 Task: Add Sprouts Diced Tomatoes No Salt Added to the cart.
Action: Mouse pressed left at (22, 64)
Screenshot: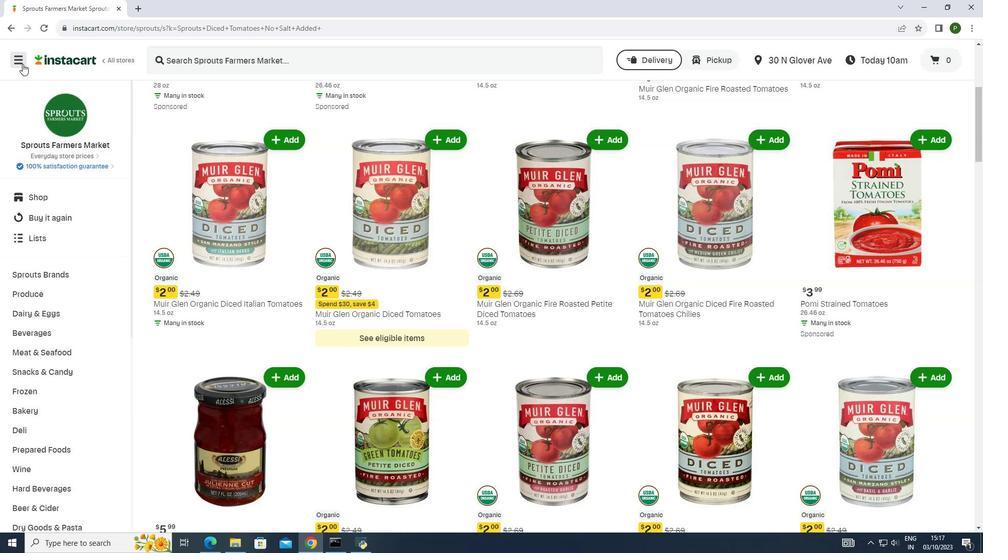 
Action: Mouse moved to (37, 267)
Screenshot: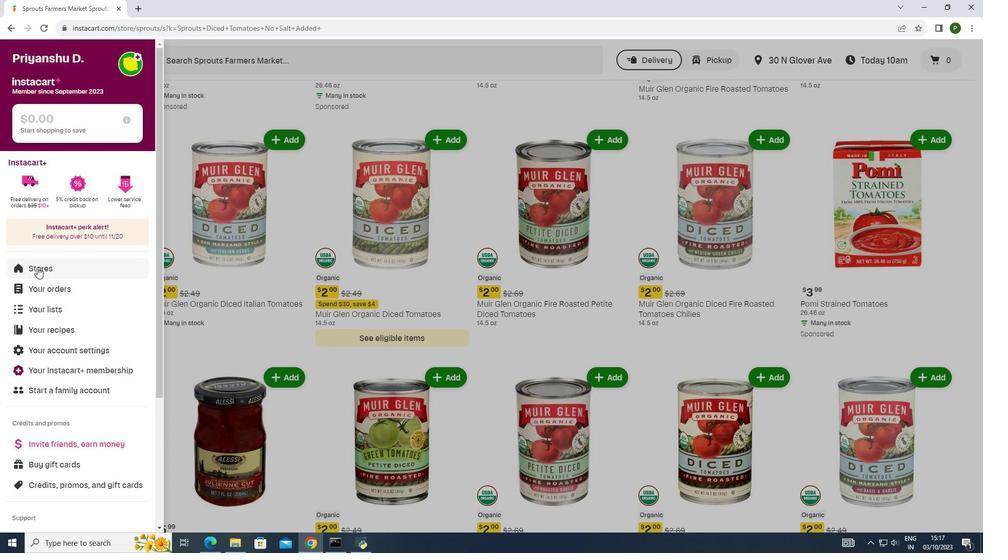
Action: Mouse pressed left at (37, 267)
Screenshot: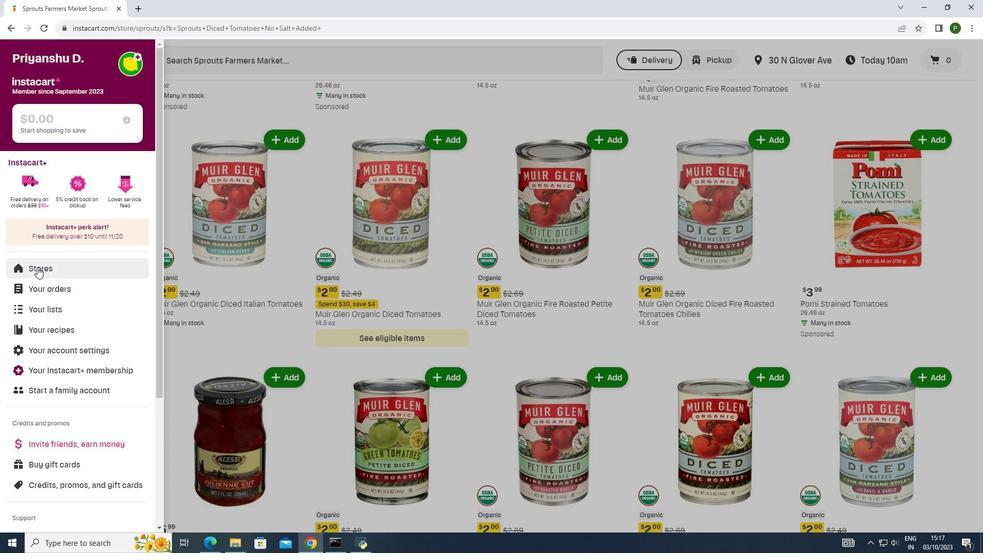 
Action: Mouse moved to (226, 106)
Screenshot: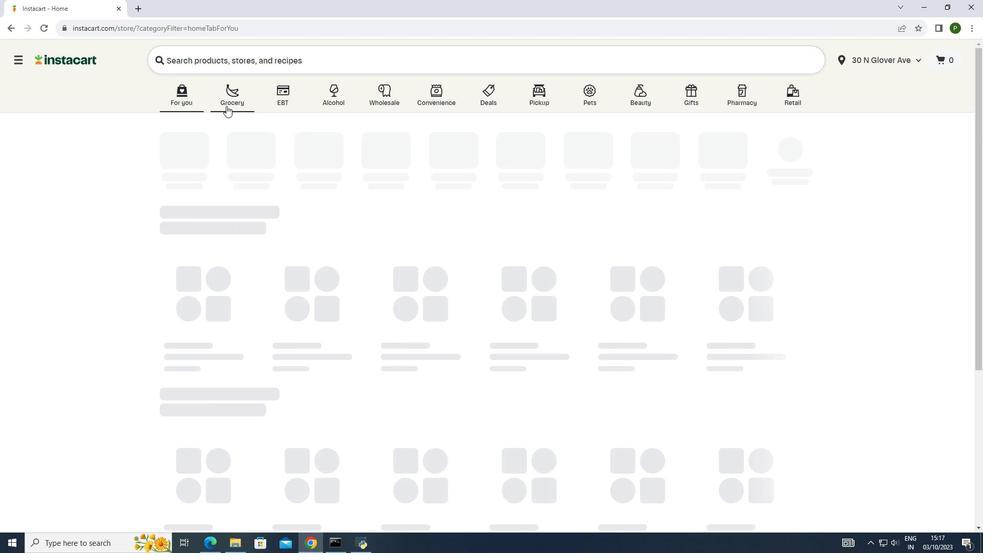 
Action: Mouse pressed left at (226, 106)
Screenshot: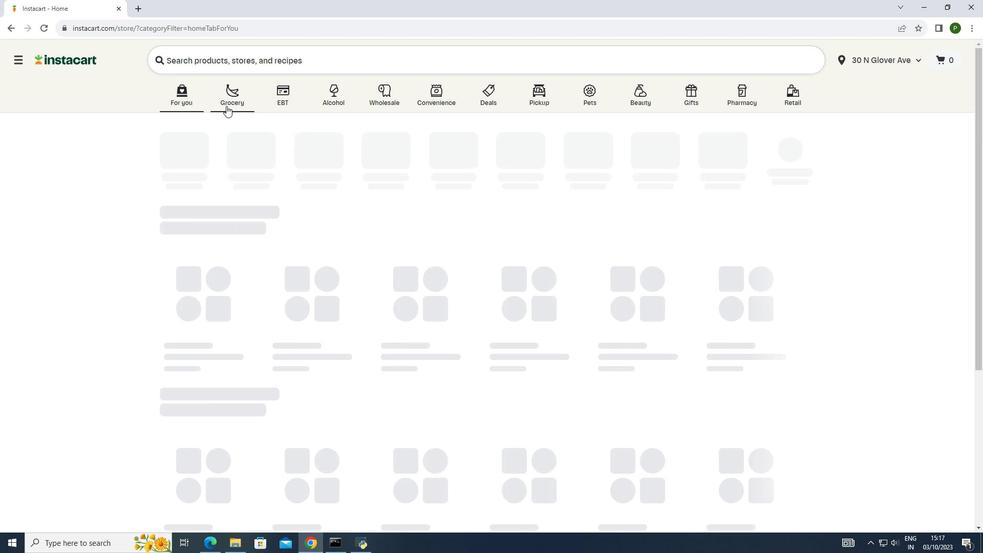
Action: Mouse moved to (520, 157)
Screenshot: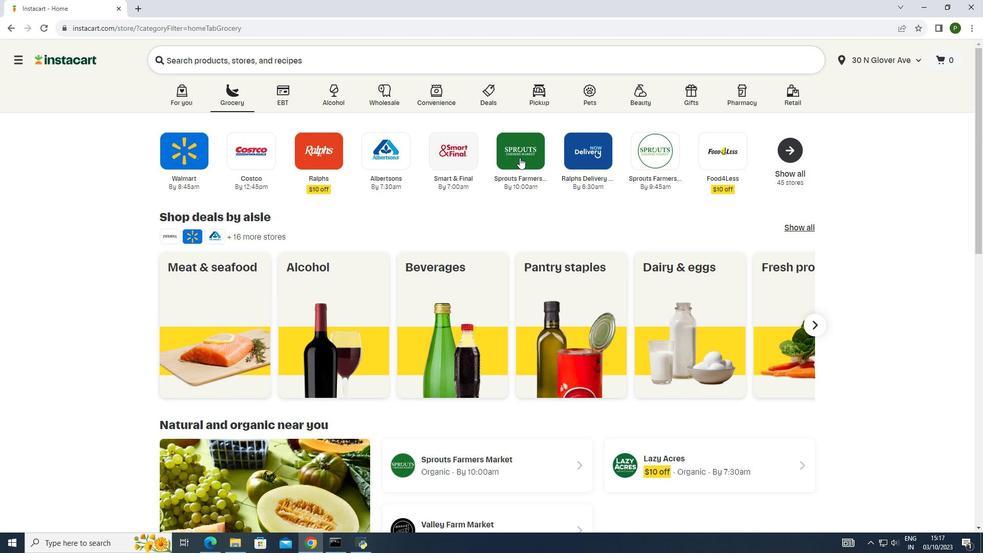 
Action: Mouse pressed left at (520, 157)
Screenshot: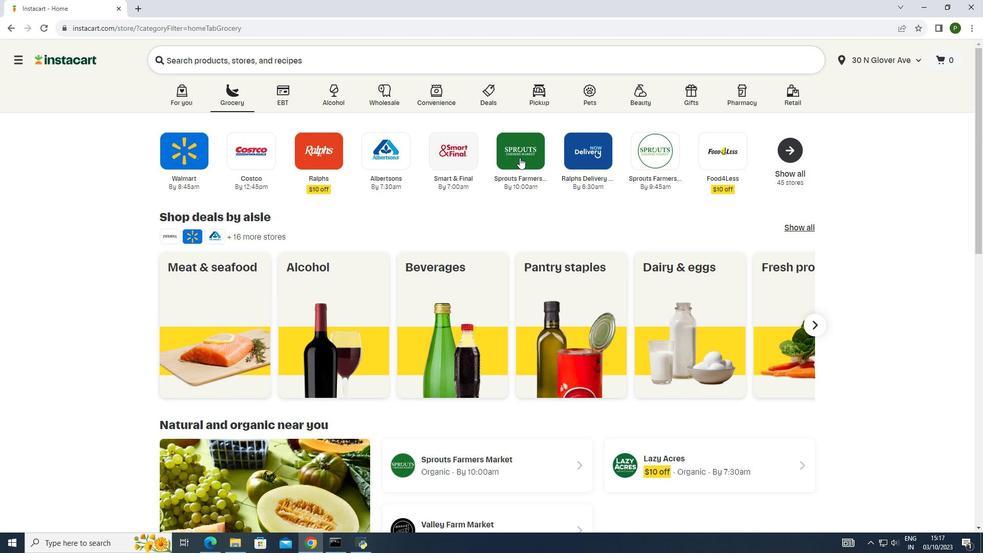 
Action: Mouse moved to (74, 277)
Screenshot: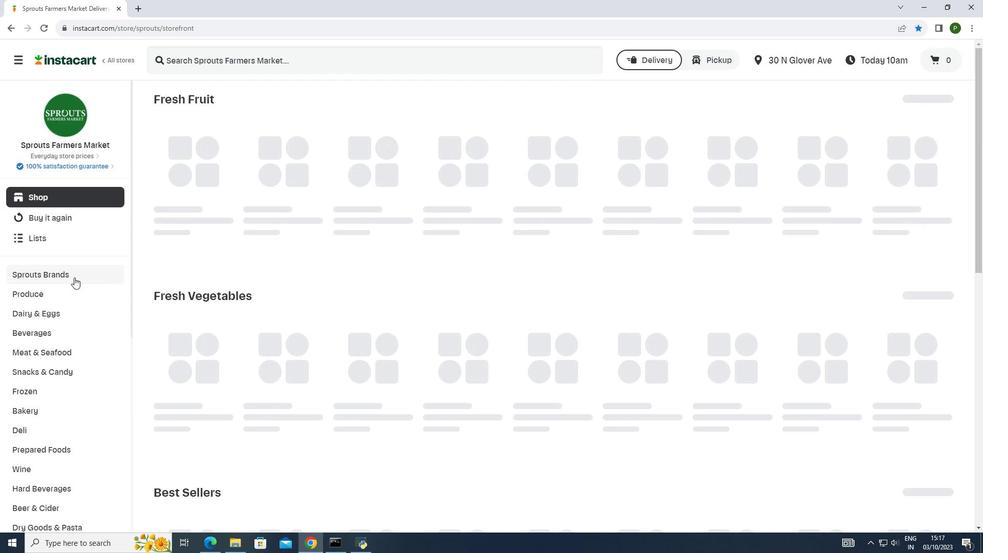 
Action: Mouse pressed left at (74, 277)
Screenshot: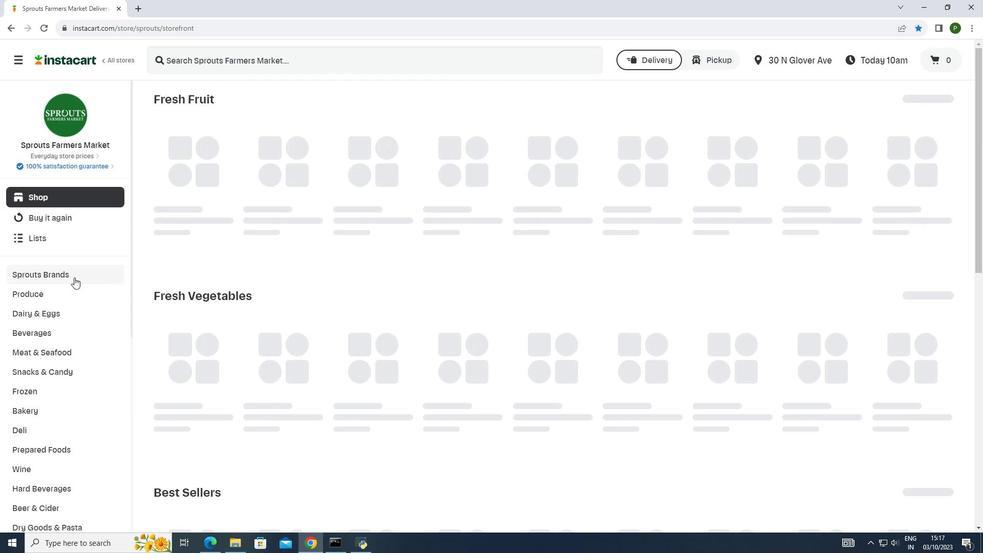 
Action: Mouse moved to (72, 348)
Screenshot: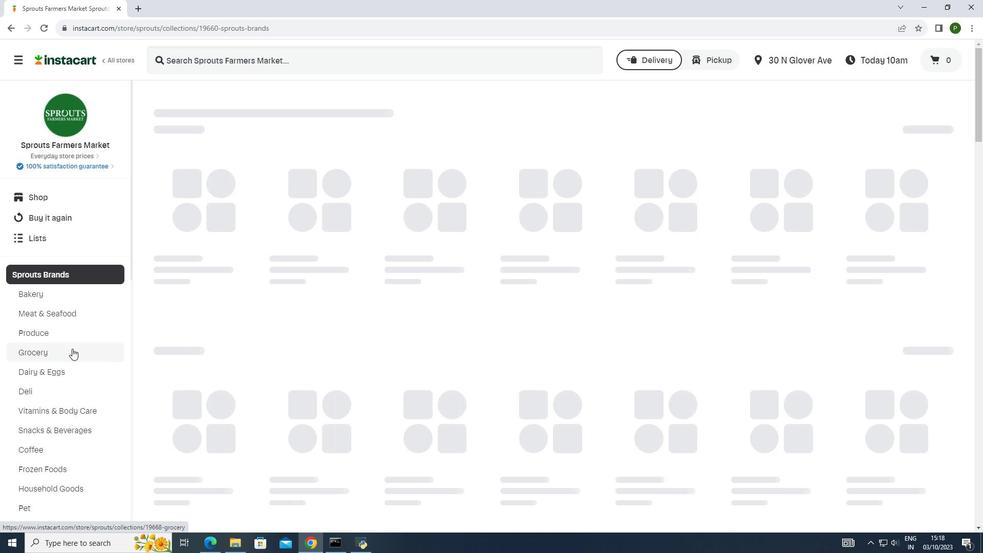 
Action: Mouse pressed left at (72, 348)
Screenshot: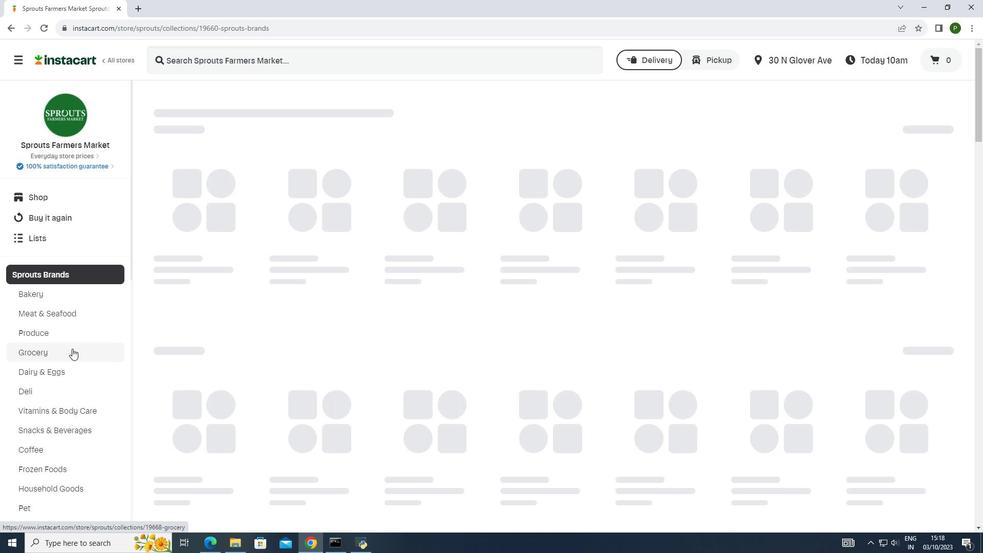 
Action: Mouse moved to (242, 222)
Screenshot: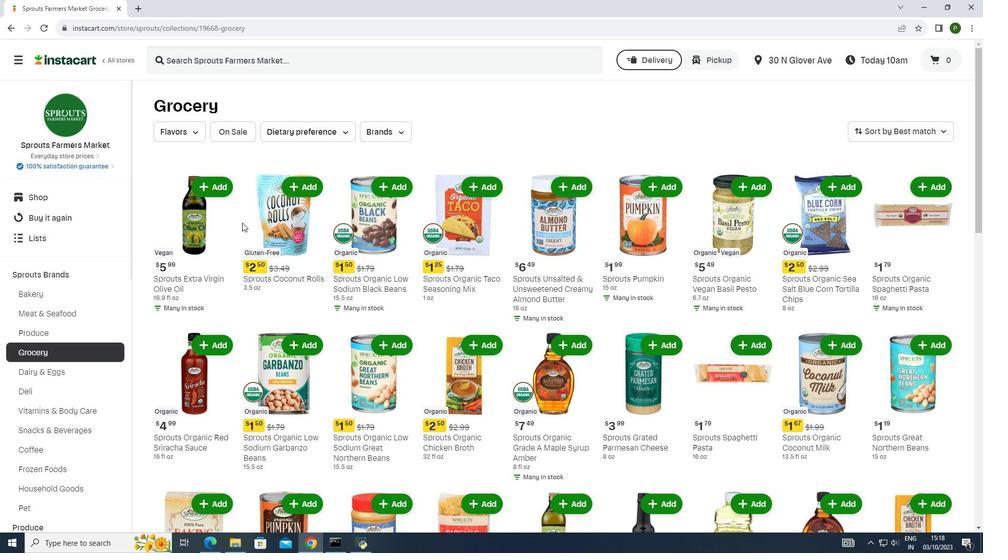 
Action: Mouse scrolled (242, 222) with delta (0, 0)
Screenshot: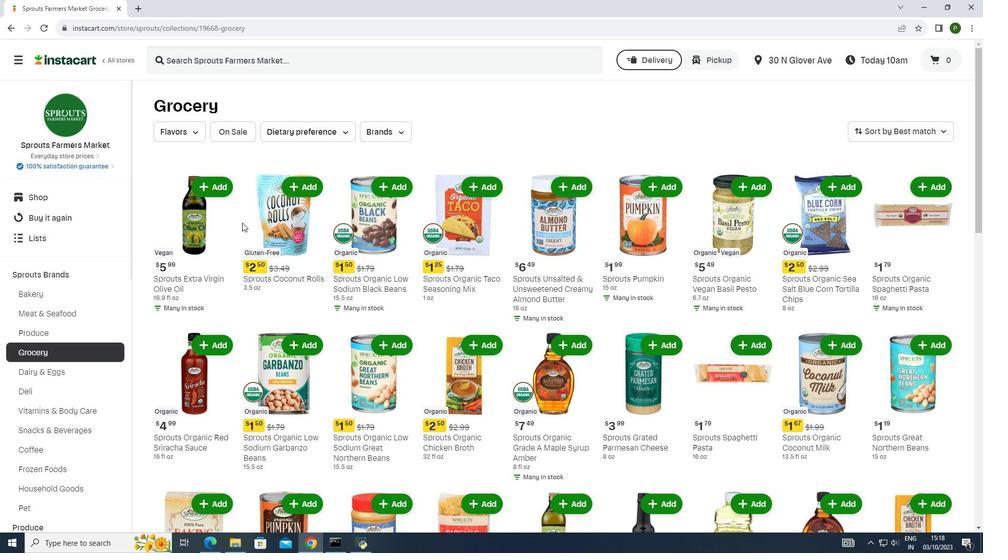 
Action: Mouse scrolled (242, 222) with delta (0, 0)
Screenshot: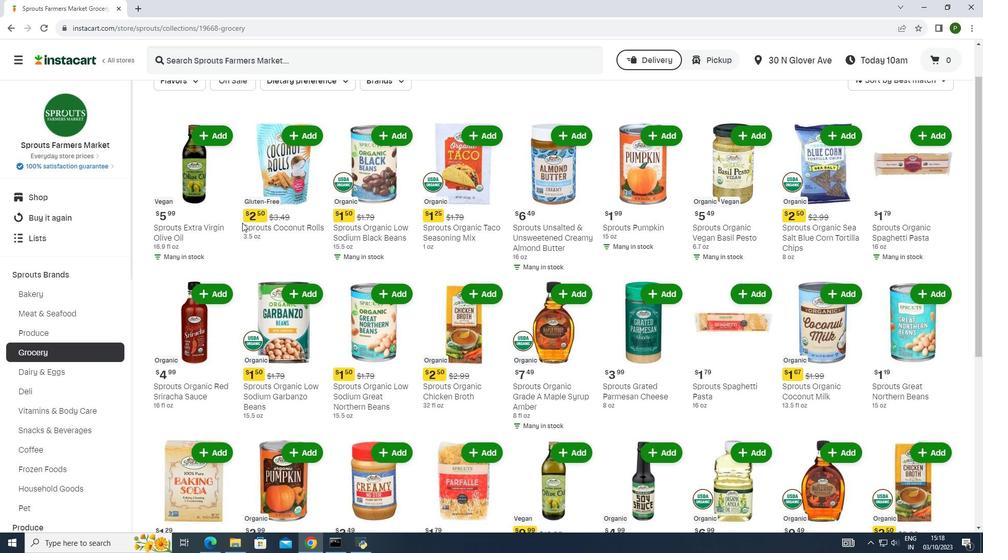 
Action: Mouse scrolled (242, 222) with delta (0, 0)
Screenshot: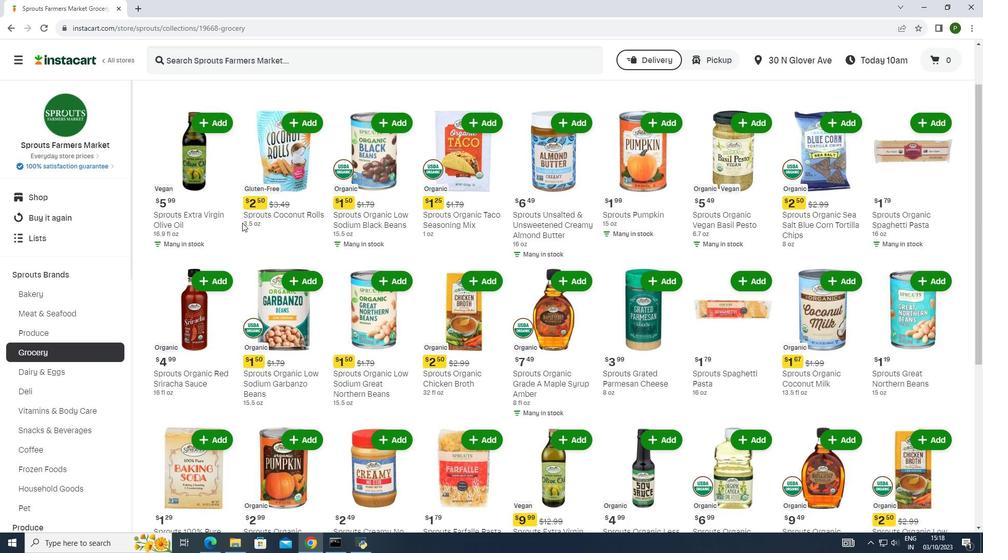 
Action: Mouse scrolled (242, 222) with delta (0, 0)
Screenshot: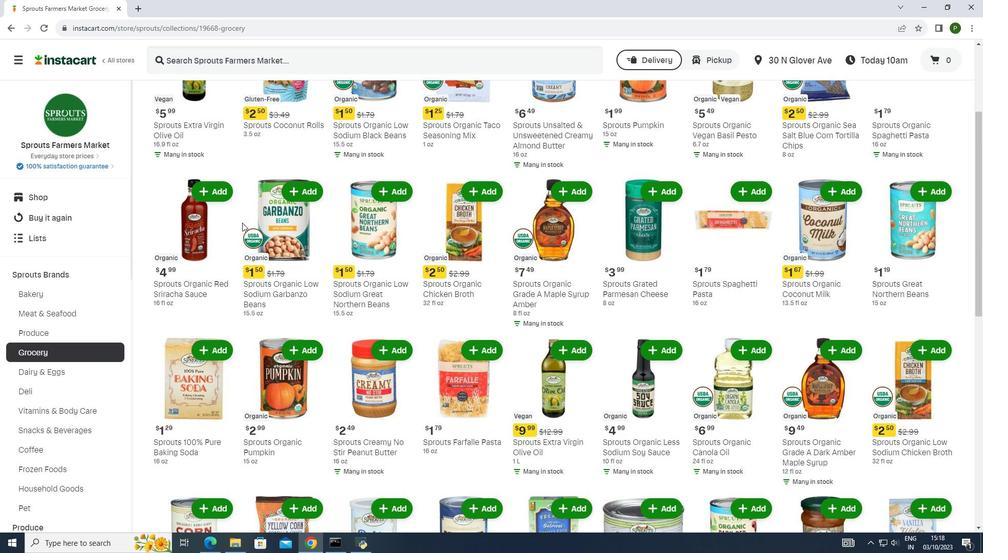 
Action: Mouse scrolled (242, 222) with delta (0, 0)
Screenshot: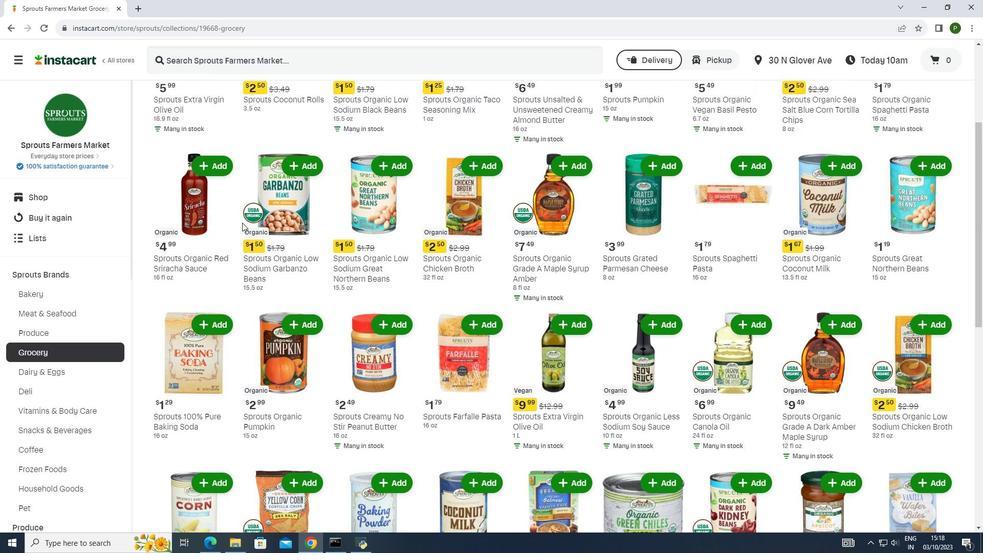 
Action: Mouse moved to (243, 223)
Screenshot: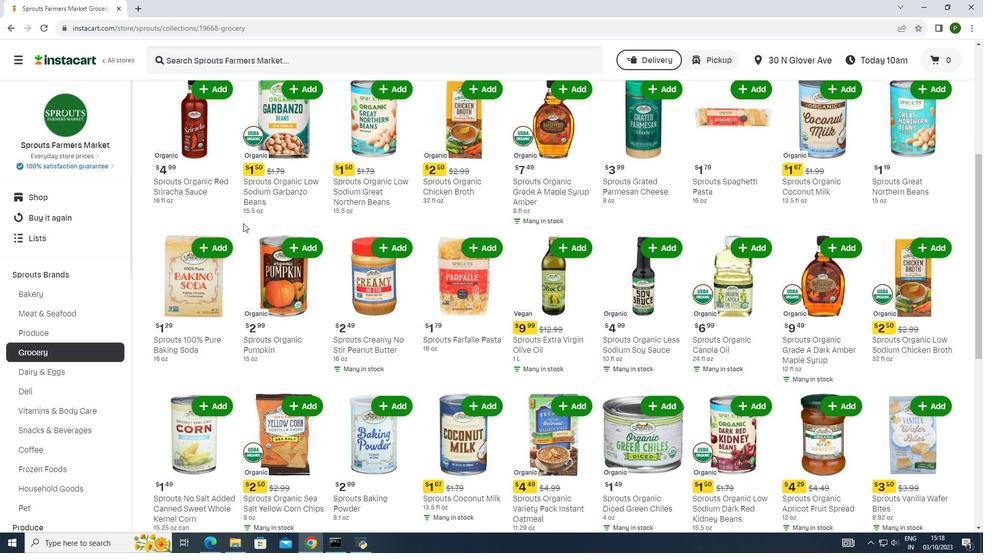 
Action: Mouse scrolled (243, 222) with delta (0, 0)
Screenshot: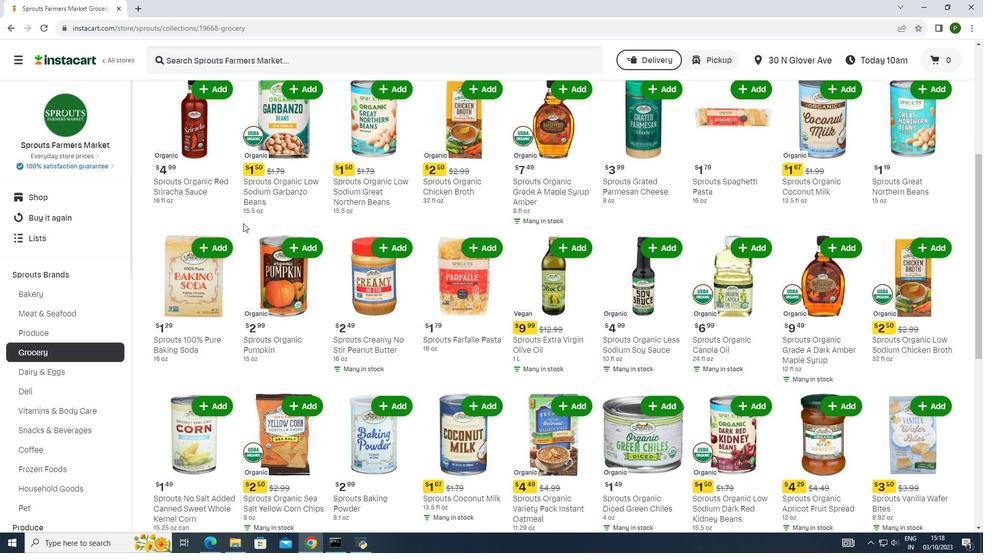 
Action: Mouse scrolled (243, 222) with delta (0, 0)
Screenshot: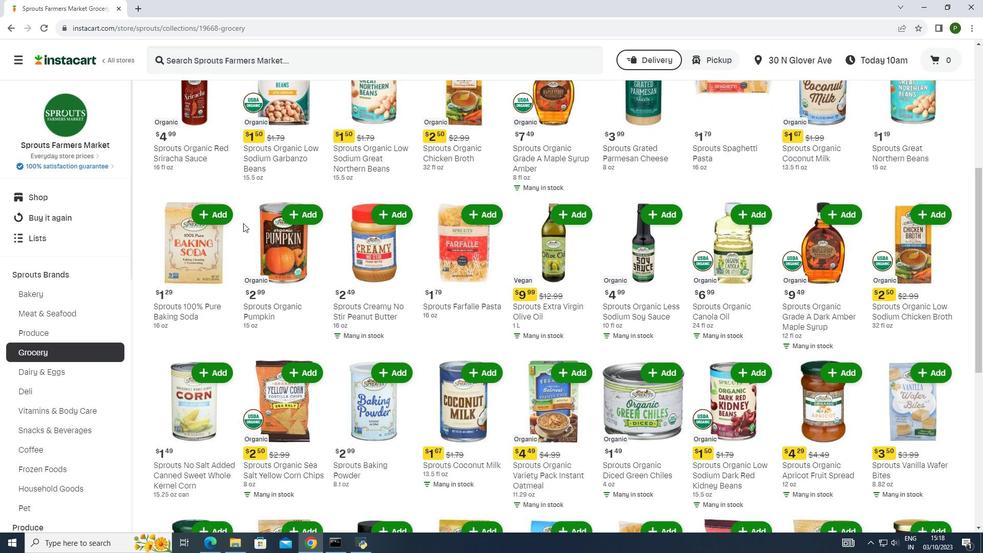 
Action: Mouse scrolled (243, 222) with delta (0, 0)
Screenshot: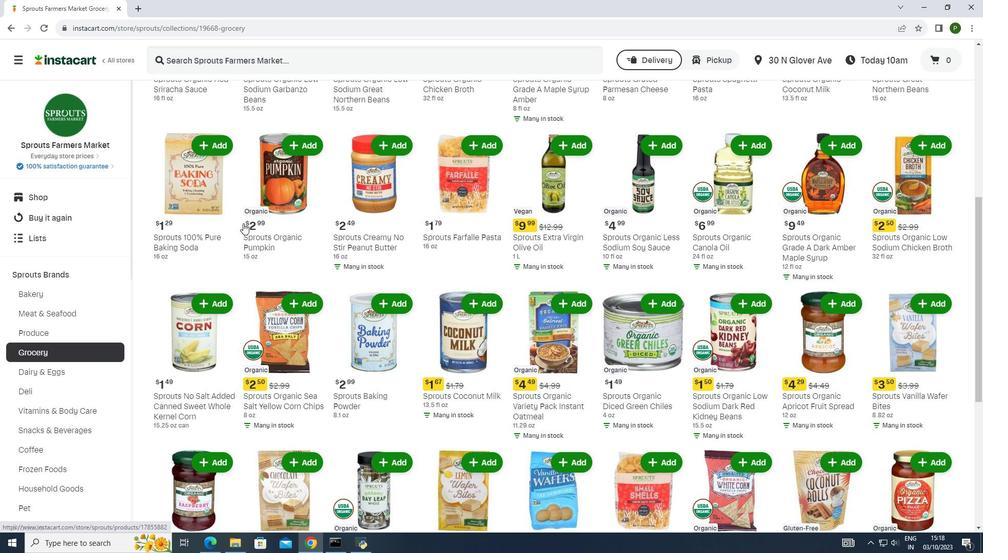 
Action: Mouse scrolled (243, 222) with delta (0, 0)
Screenshot: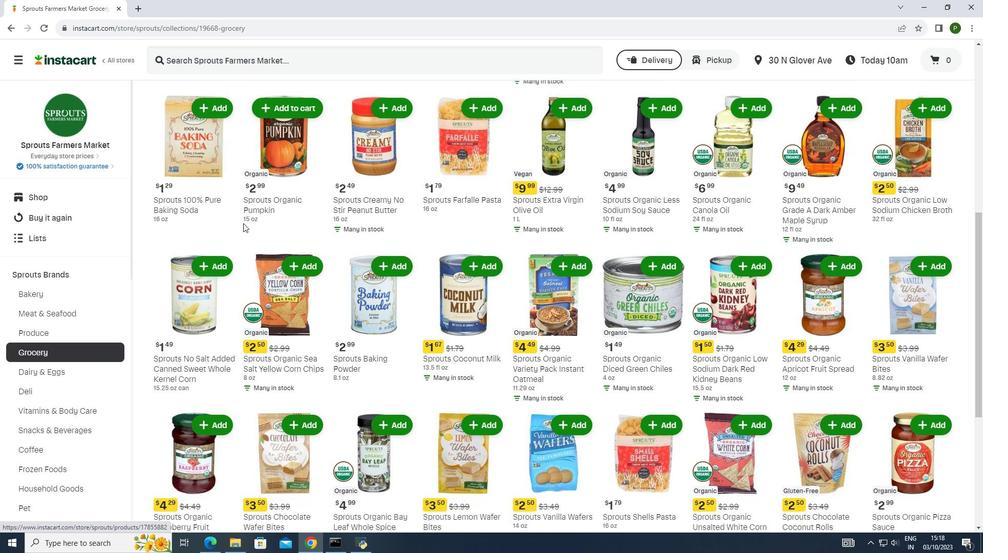 
Action: Mouse scrolled (243, 222) with delta (0, 0)
Screenshot: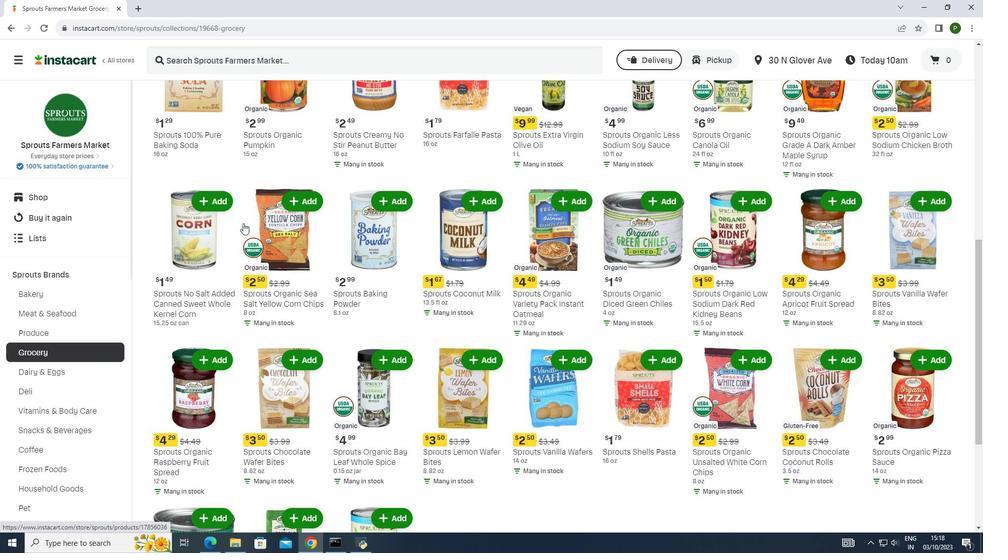 
Action: Mouse scrolled (243, 222) with delta (0, 0)
Screenshot: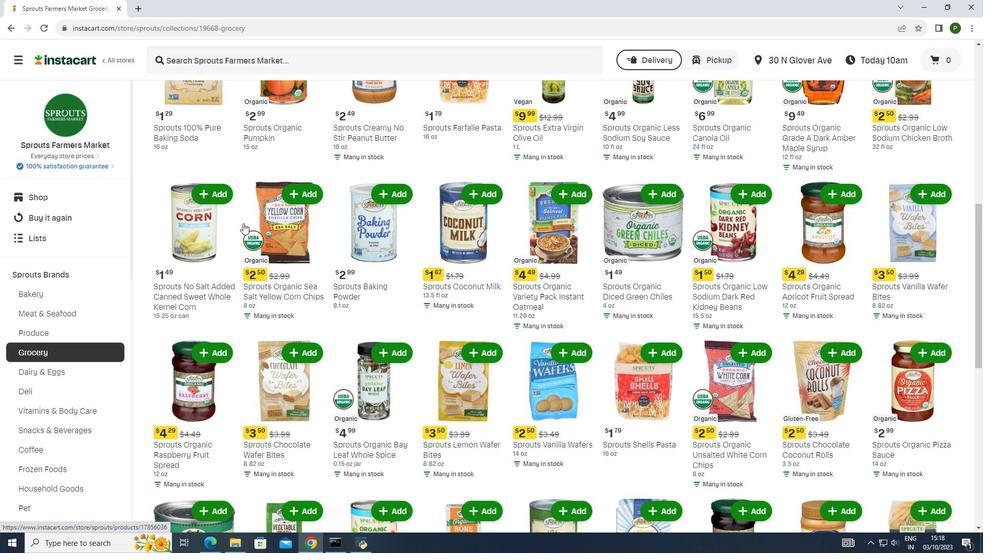 
Action: Mouse scrolled (243, 222) with delta (0, 0)
Screenshot: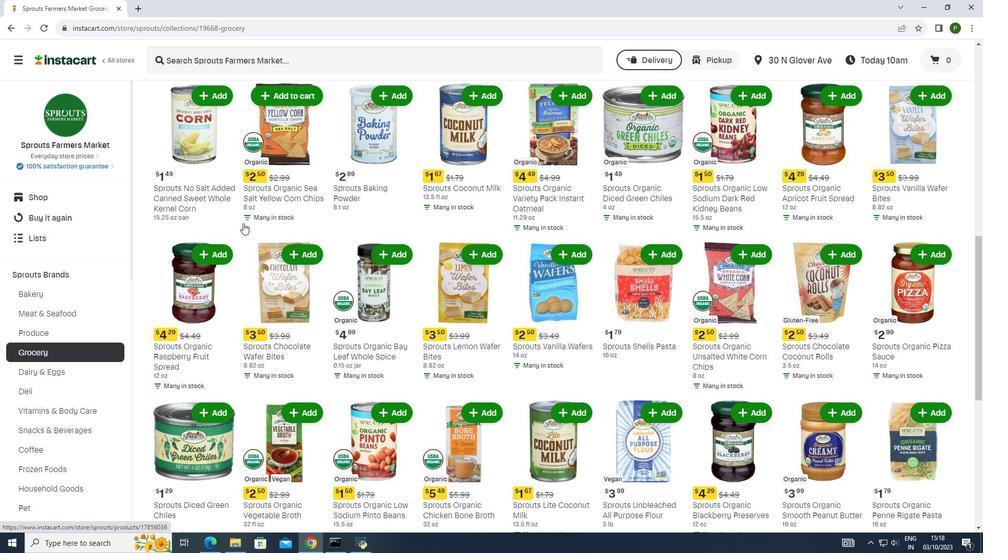 
Action: Mouse scrolled (243, 222) with delta (0, 0)
Screenshot: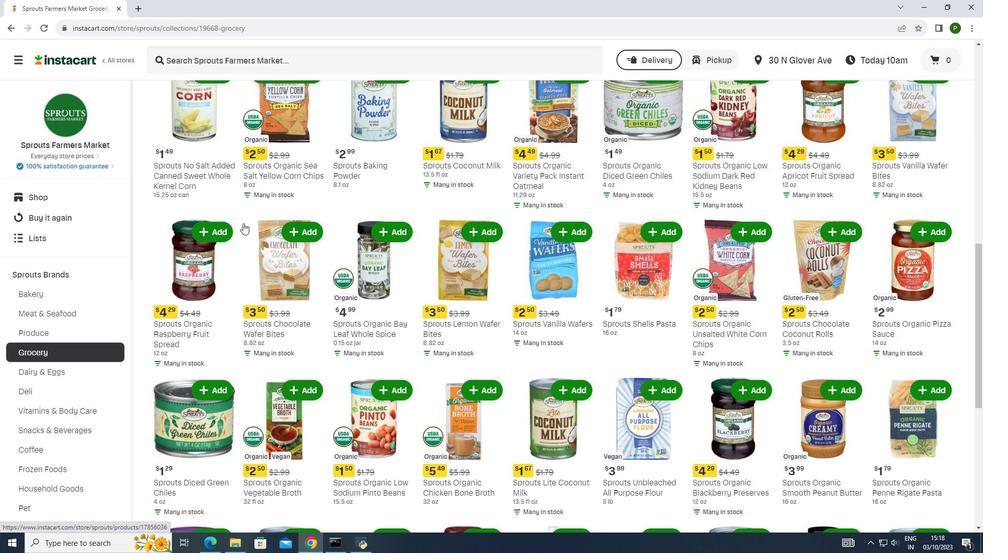 
Action: Mouse scrolled (243, 222) with delta (0, 0)
Screenshot: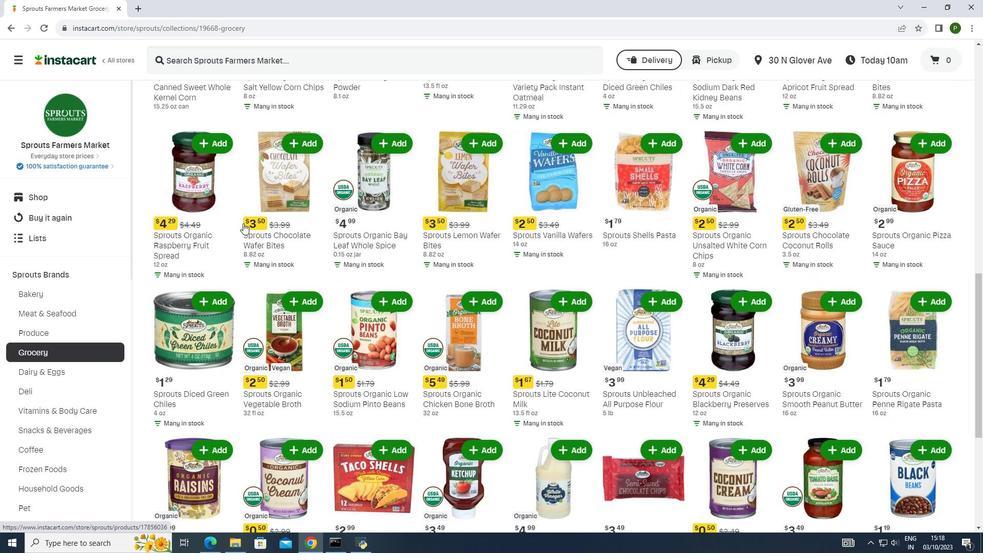 
Action: Mouse scrolled (243, 222) with delta (0, 0)
Screenshot: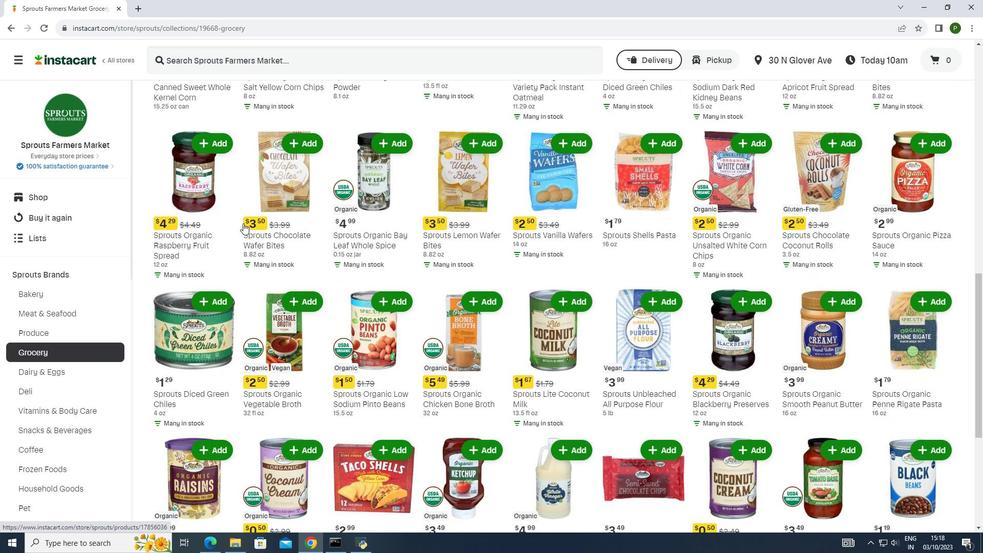 
Action: Mouse scrolled (243, 222) with delta (0, 0)
Screenshot: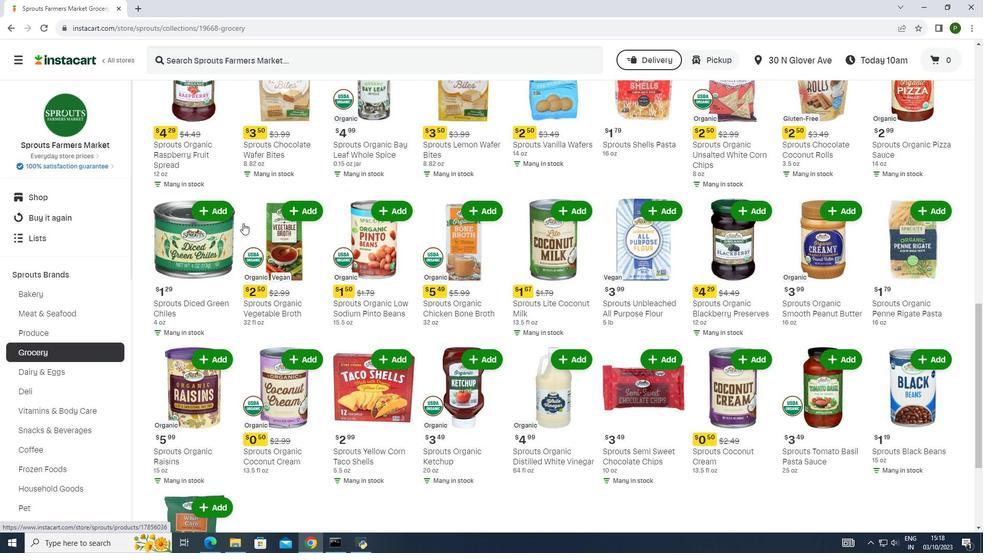 
Action: Mouse scrolled (243, 222) with delta (0, 0)
Screenshot: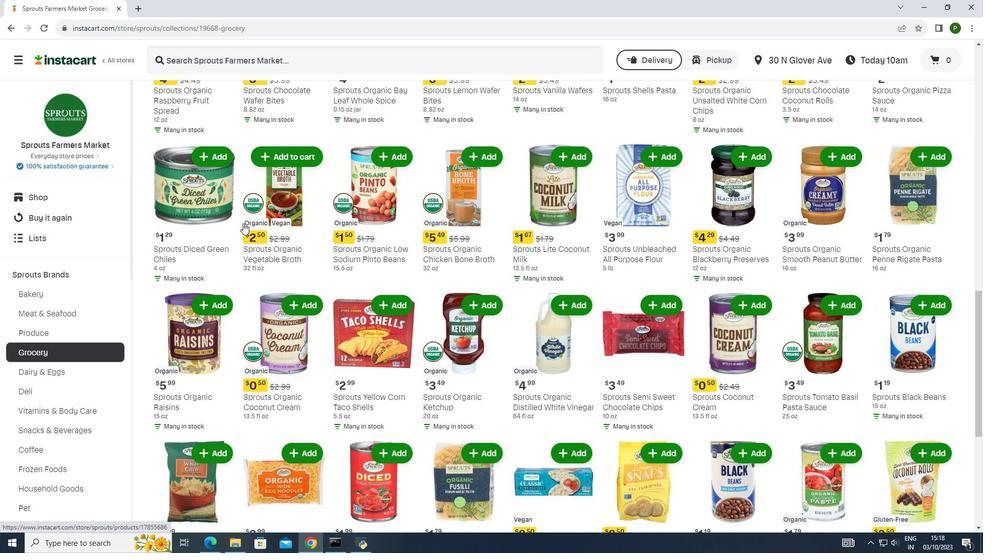 
Action: Mouse scrolled (243, 222) with delta (0, 0)
Screenshot: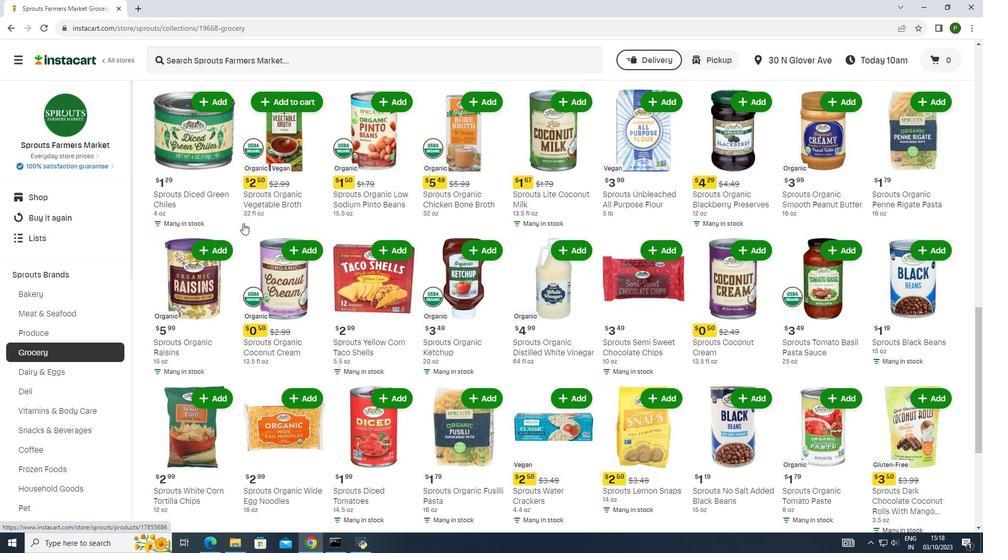 
Action: Mouse scrolled (243, 222) with delta (0, 0)
Screenshot: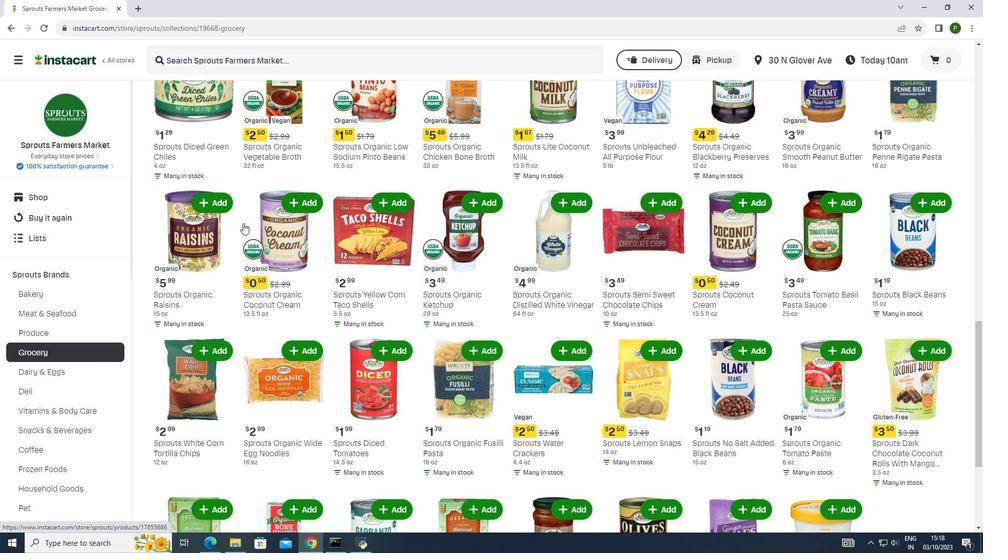 
Action: Mouse scrolled (243, 222) with delta (0, 0)
Screenshot: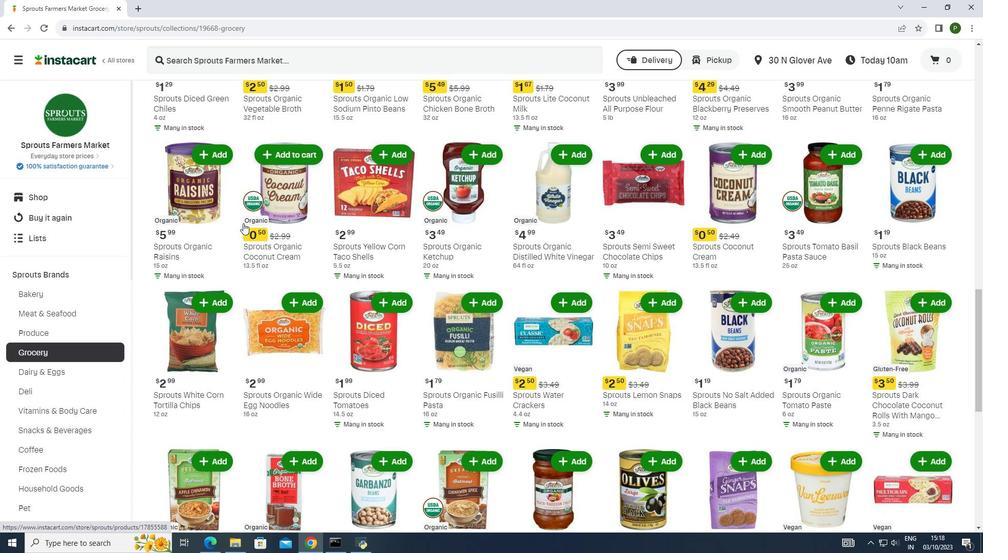 
Action: Mouse scrolled (243, 222) with delta (0, 0)
Screenshot: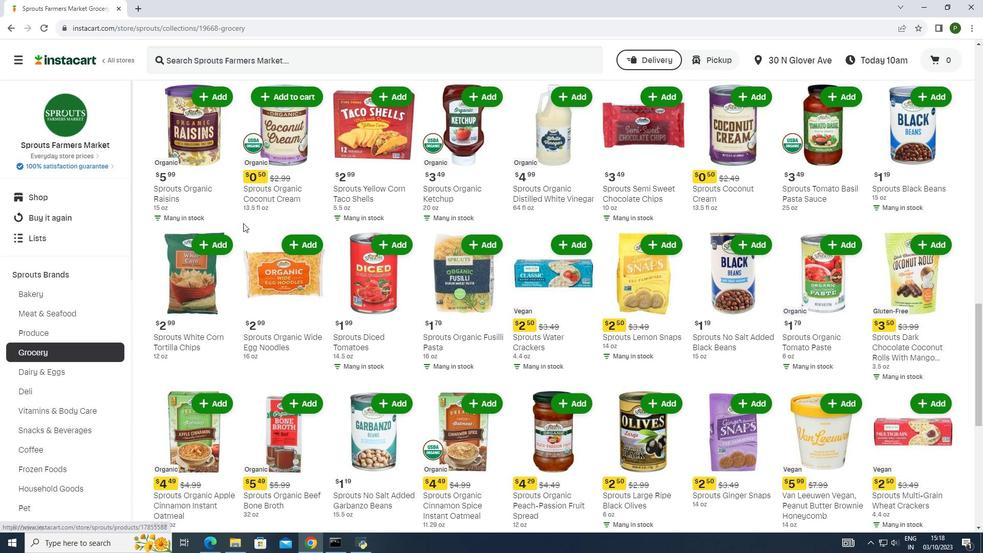 
Action: Mouse scrolled (243, 222) with delta (0, 0)
Screenshot: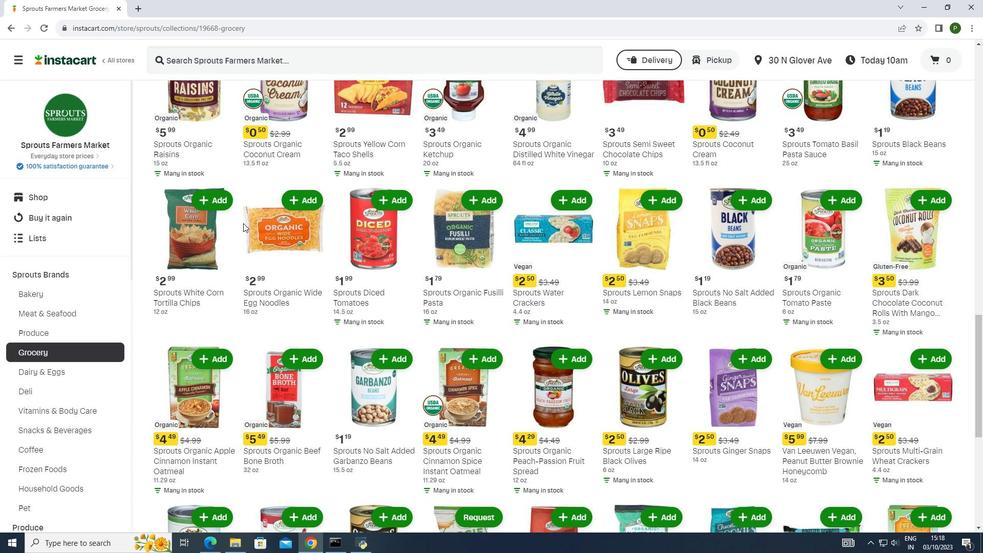 
Action: Mouse scrolled (243, 222) with delta (0, 0)
Screenshot: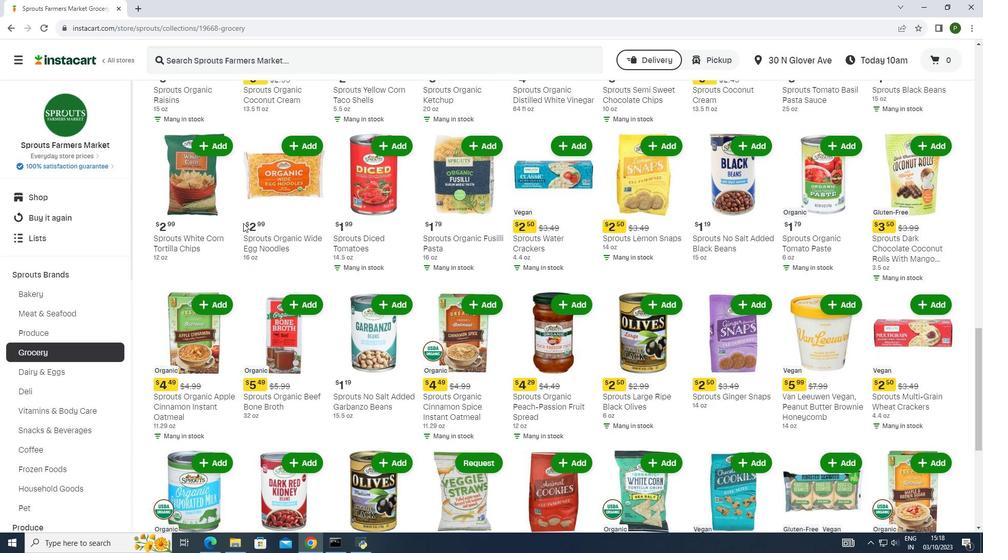 
Action: Mouse scrolled (243, 222) with delta (0, 0)
Screenshot: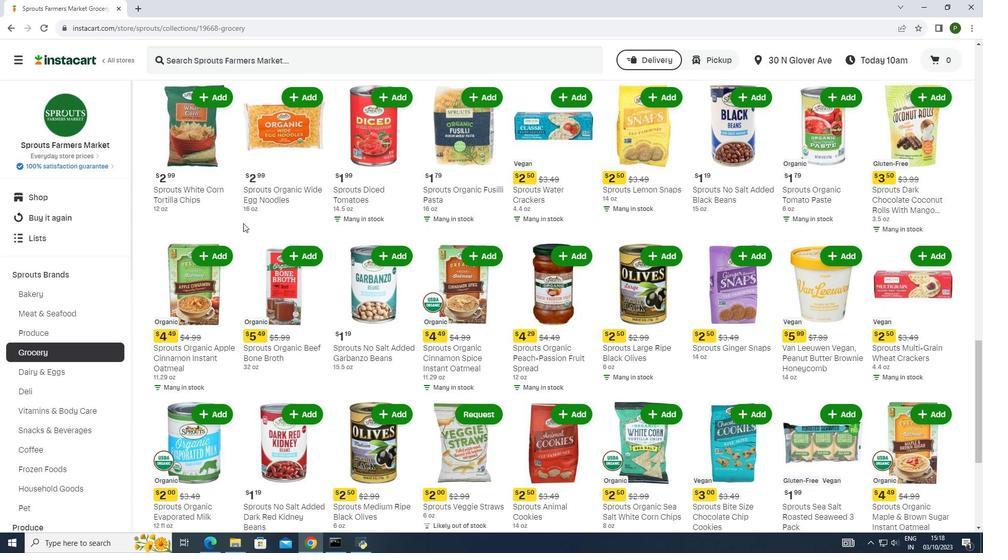 
Action: Mouse scrolled (243, 222) with delta (0, 0)
Screenshot: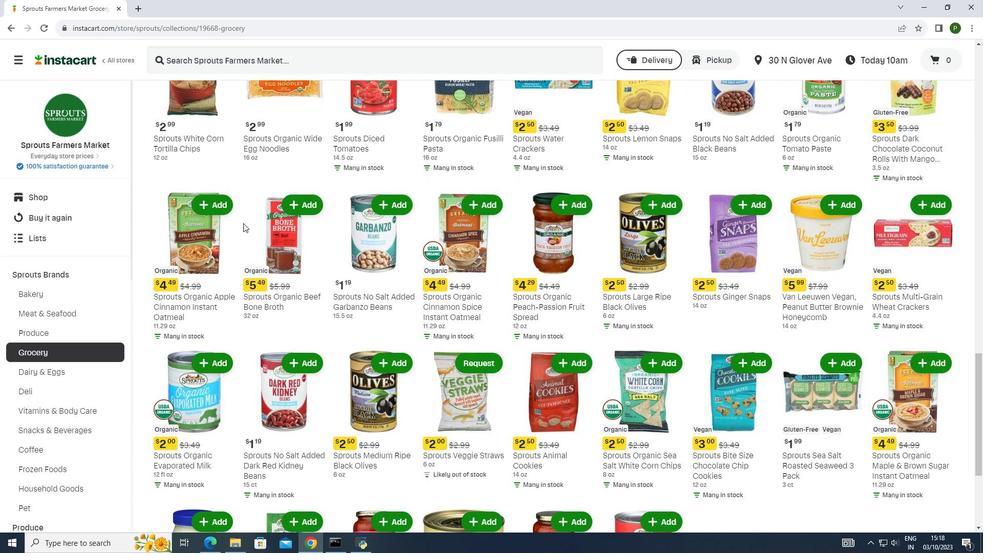 
Action: Mouse scrolled (243, 222) with delta (0, 0)
Screenshot: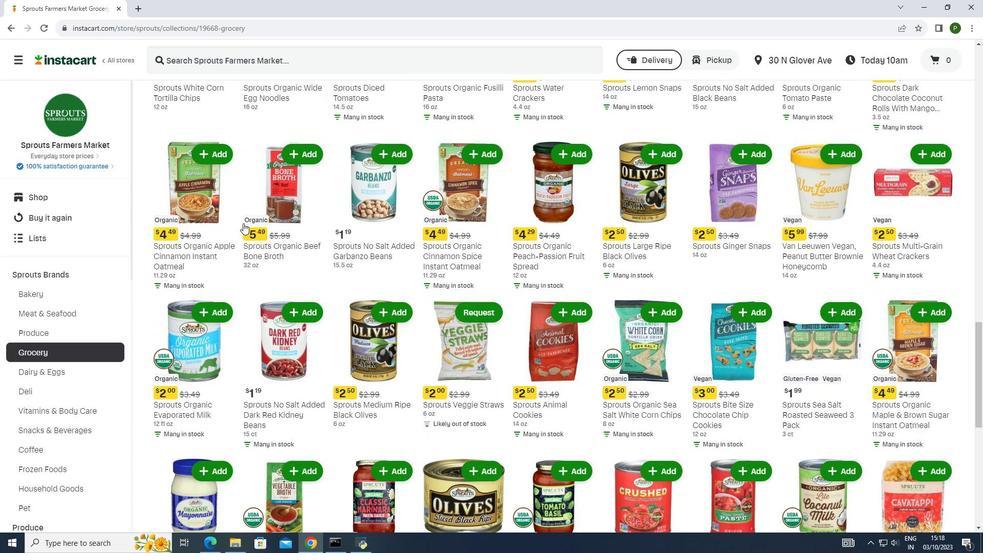 
Action: Mouse scrolled (243, 222) with delta (0, 0)
Screenshot: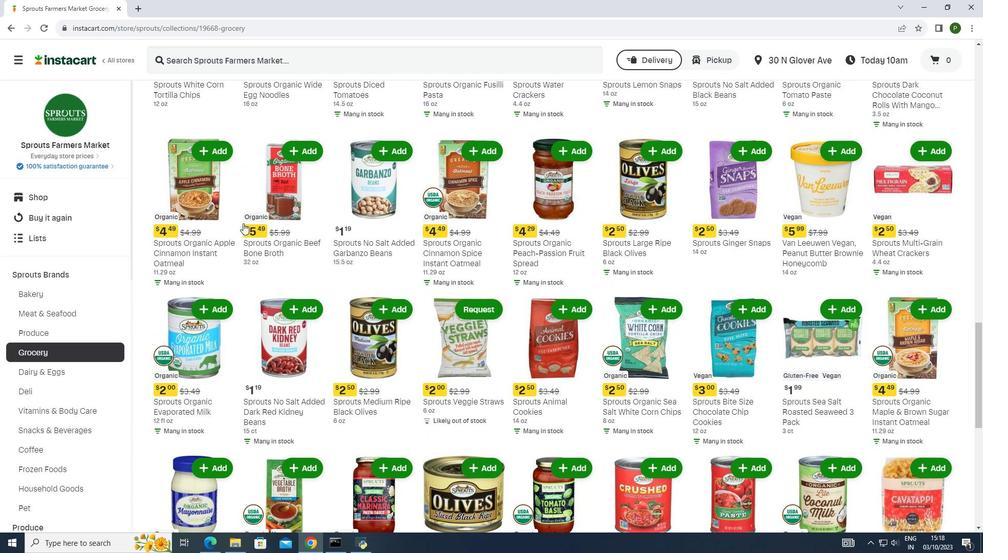
Action: Mouse scrolled (243, 222) with delta (0, 0)
Screenshot: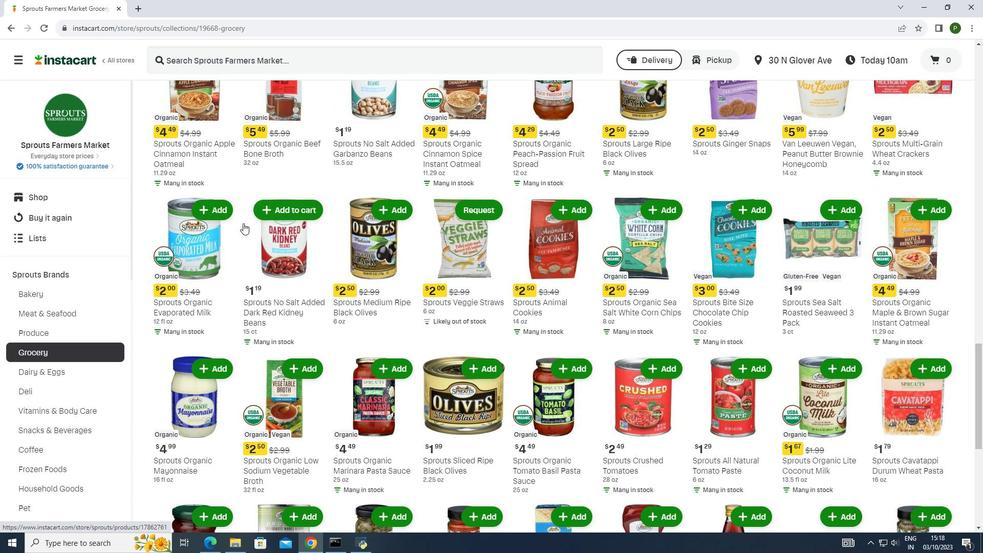 
Action: Mouse scrolled (243, 222) with delta (0, 0)
Screenshot: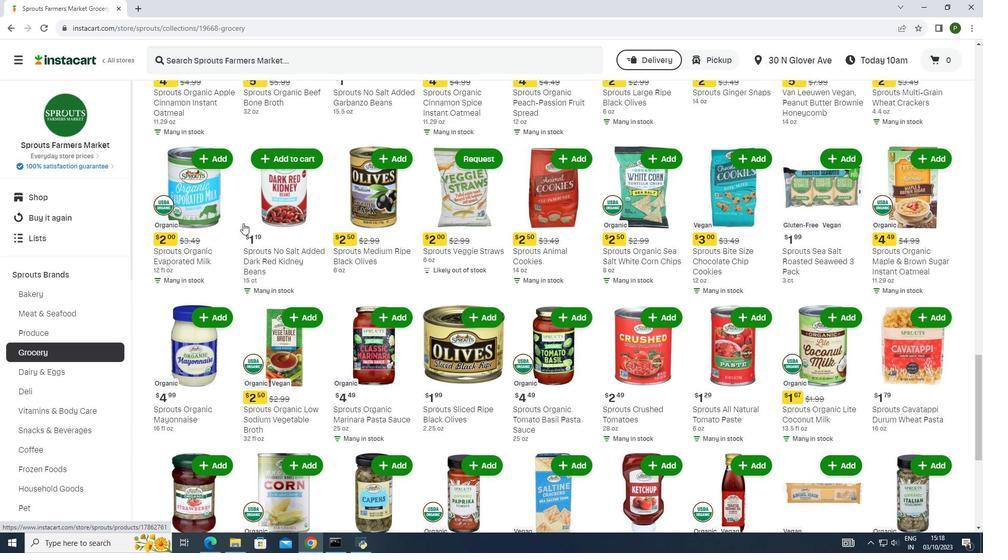 
Action: Mouse scrolled (243, 222) with delta (0, 0)
Screenshot: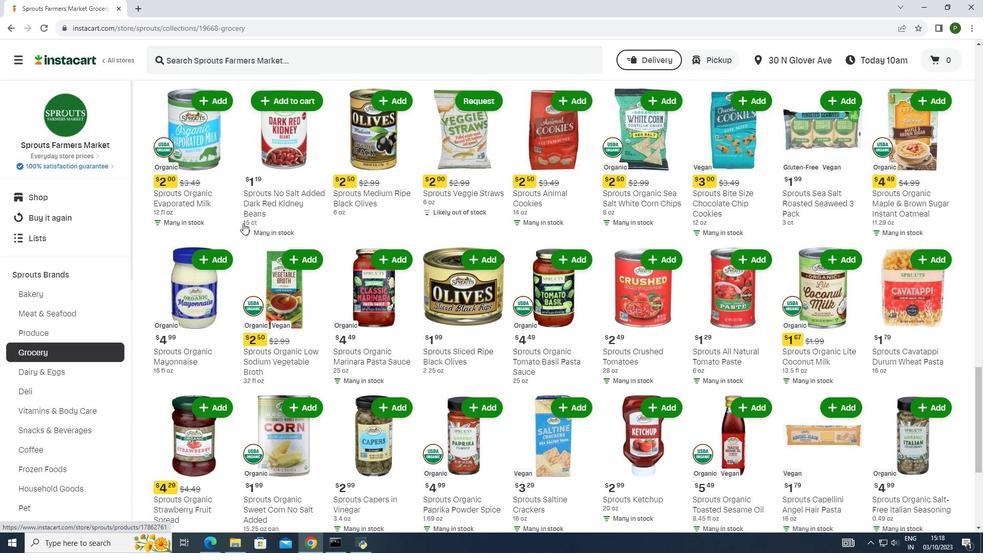 
Action: Mouse scrolled (243, 222) with delta (0, 0)
Screenshot: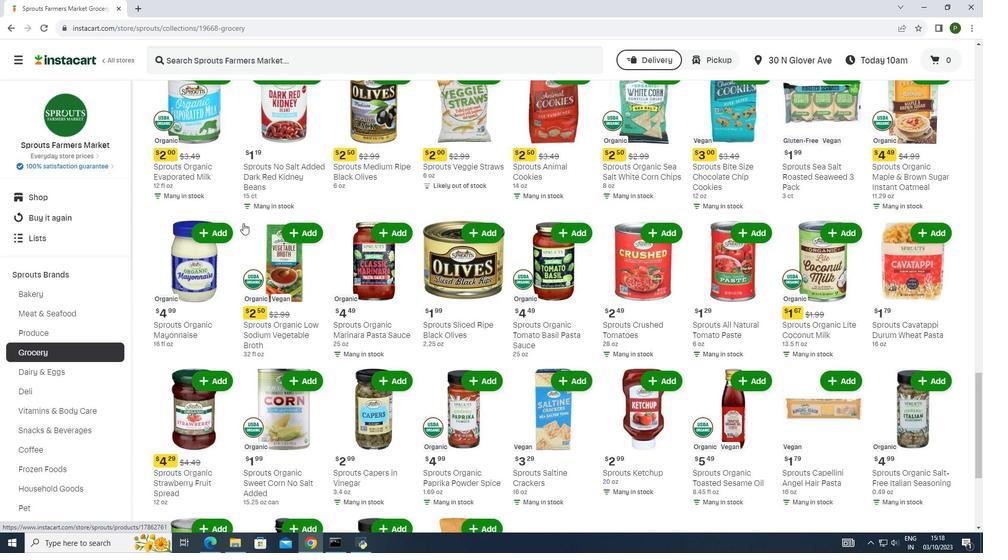 
Action: Mouse scrolled (243, 222) with delta (0, 0)
Screenshot: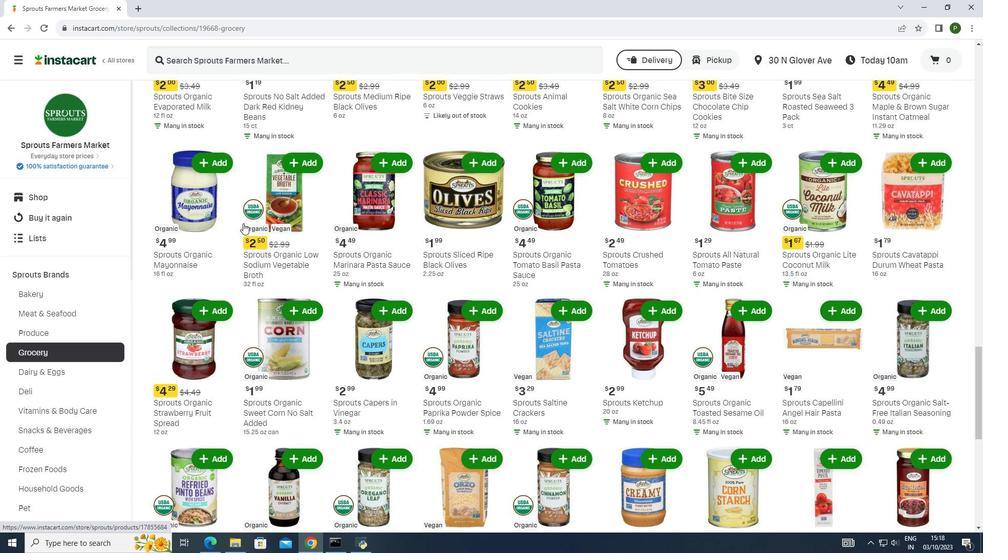 
Action: Mouse scrolled (243, 222) with delta (0, 0)
Screenshot: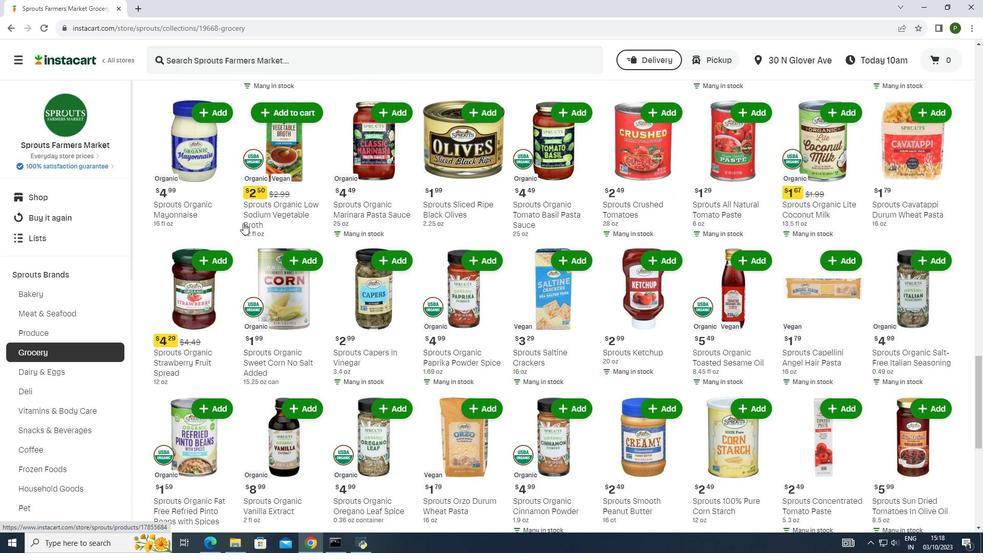 
Action: Mouse scrolled (243, 222) with delta (0, 0)
Screenshot: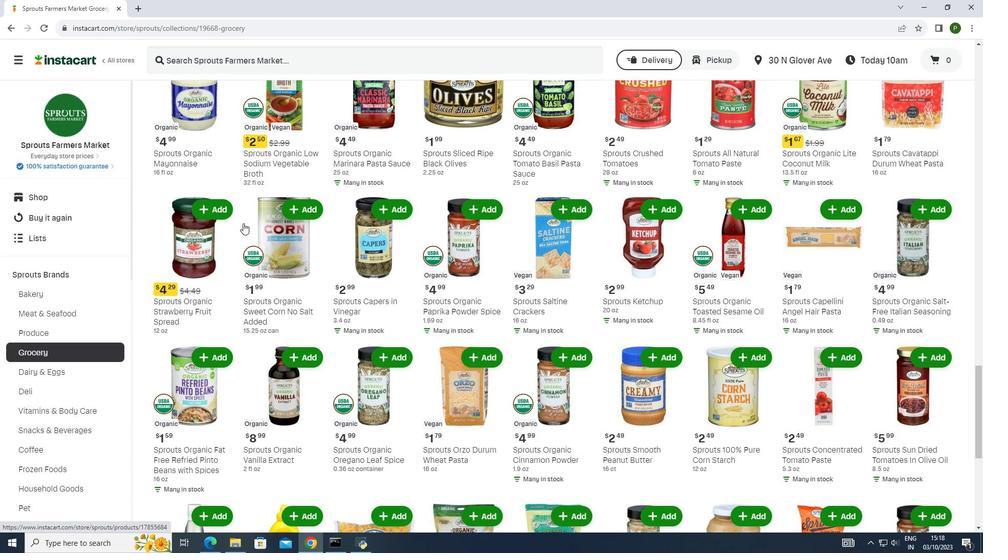 
Action: Mouse scrolled (243, 222) with delta (0, 0)
Screenshot: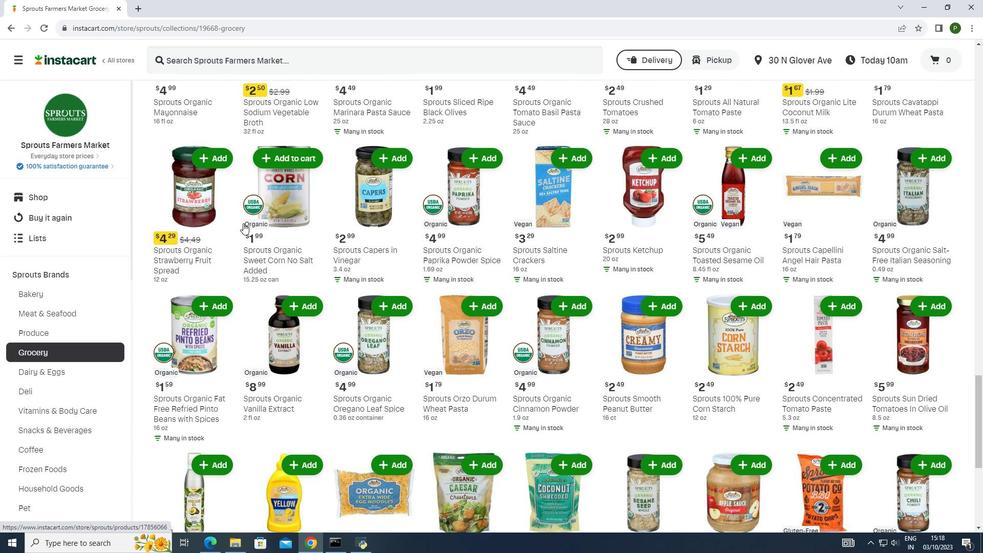 
Action: Mouse scrolled (243, 222) with delta (0, 0)
Screenshot: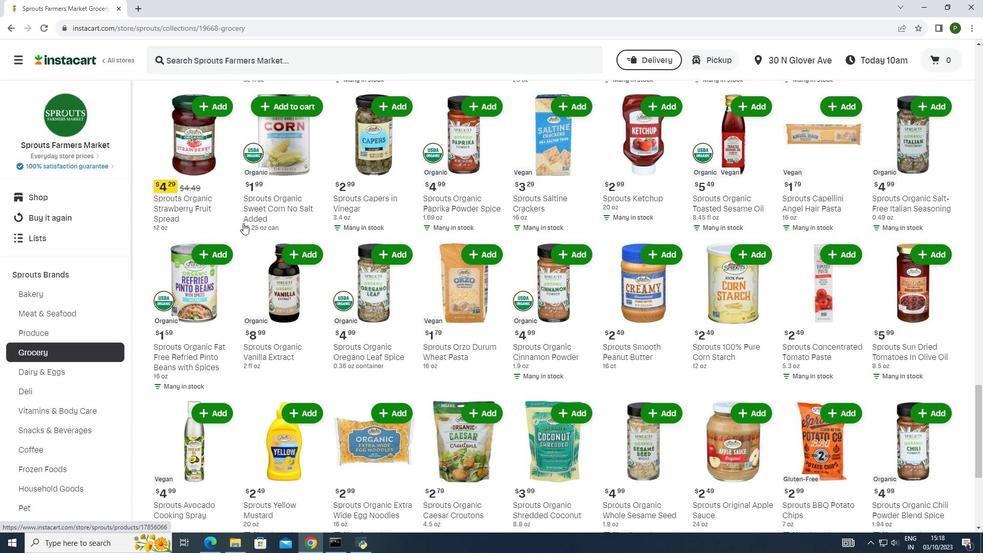 
Action: Mouse scrolled (243, 222) with delta (0, 0)
Screenshot: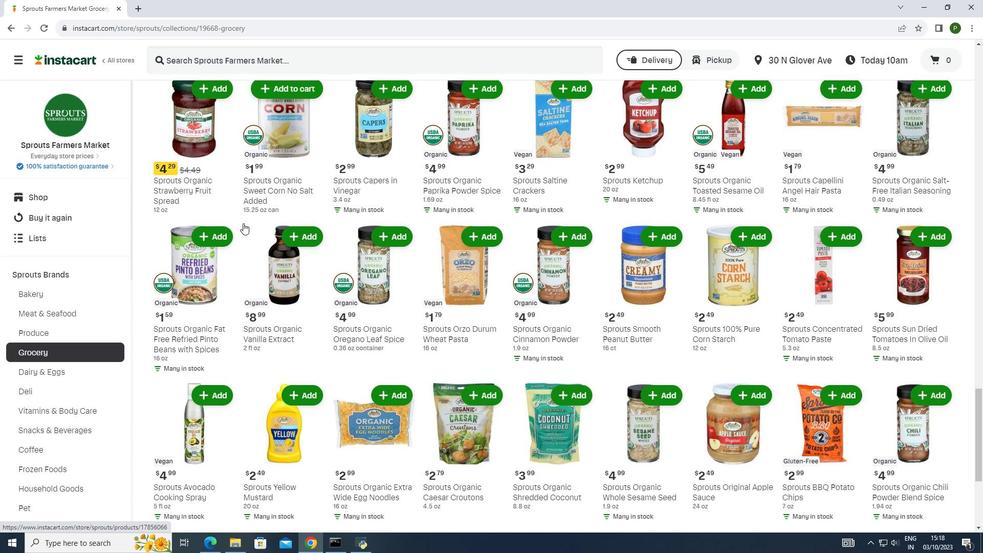 
Action: Mouse scrolled (243, 222) with delta (0, 0)
Screenshot: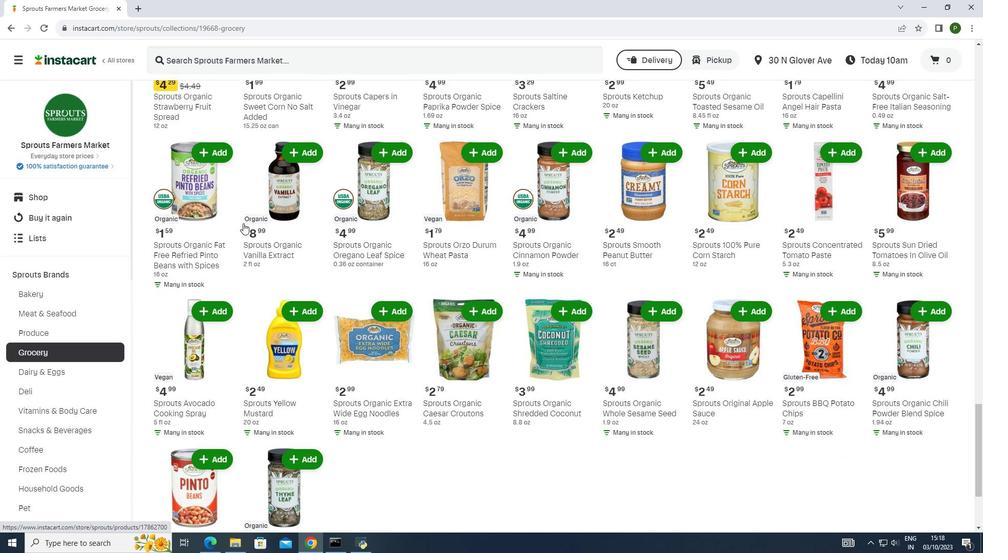 
Action: Mouse scrolled (243, 222) with delta (0, 0)
Screenshot: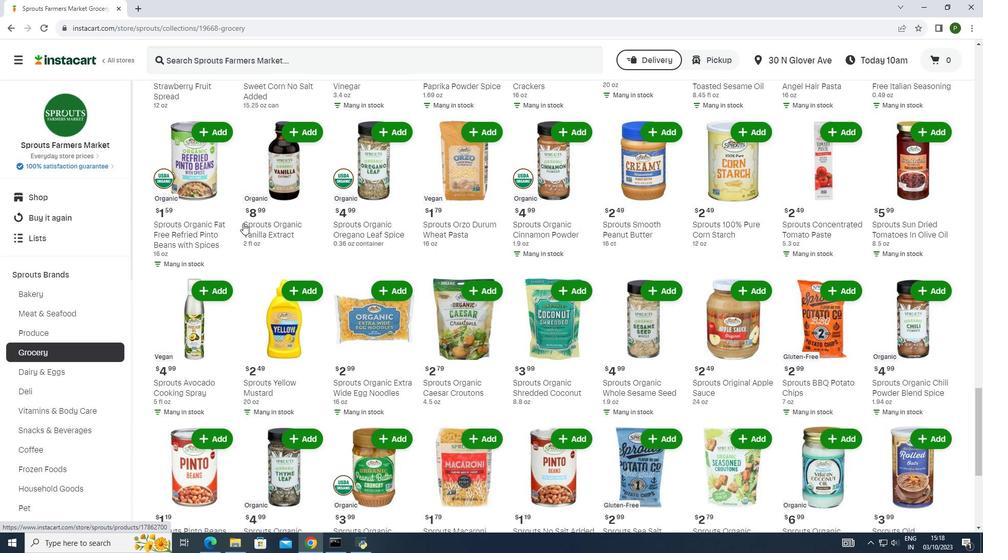 
Action: Mouse scrolled (243, 222) with delta (0, 0)
Screenshot: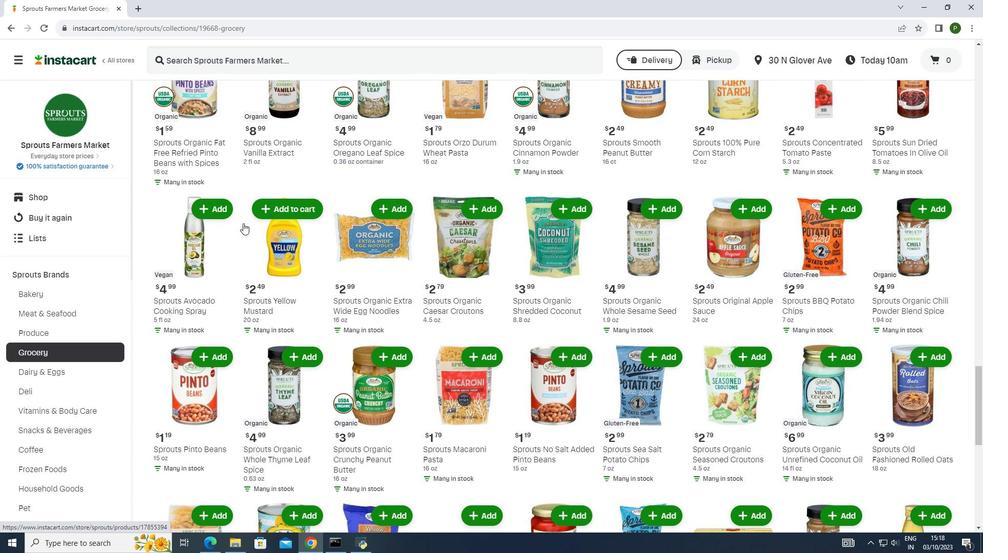 
Action: Mouse scrolled (243, 222) with delta (0, 0)
Screenshot: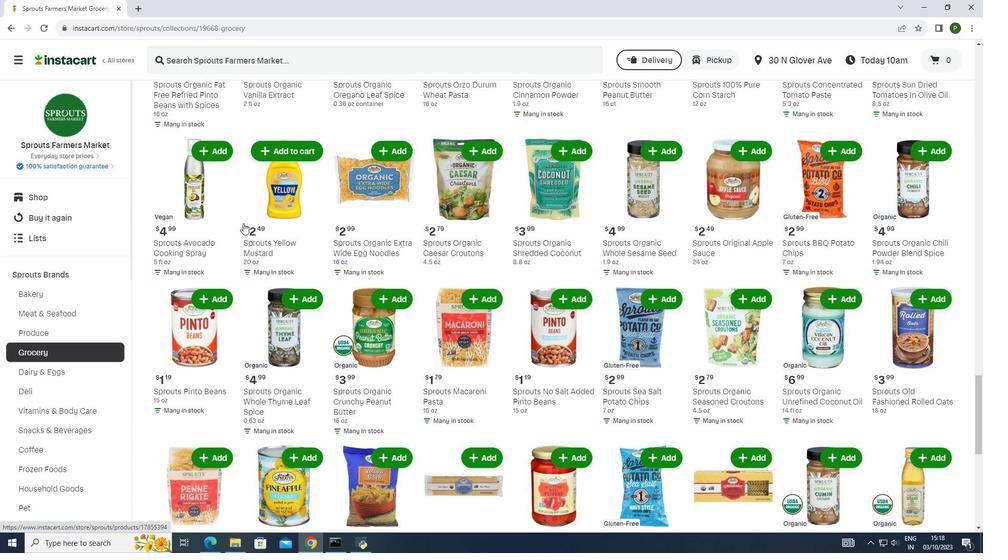 
Action: Mouse scrolled (243, 222) with delta (0, 0)
Screenshot: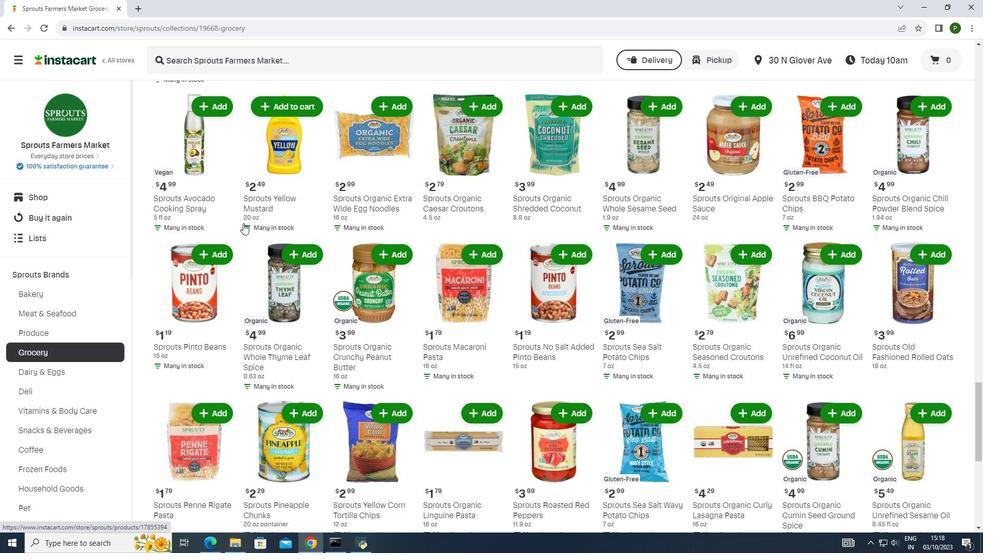 
Action: Mouse scrolled (243, 222) with delta (0, 0)
Screenshot: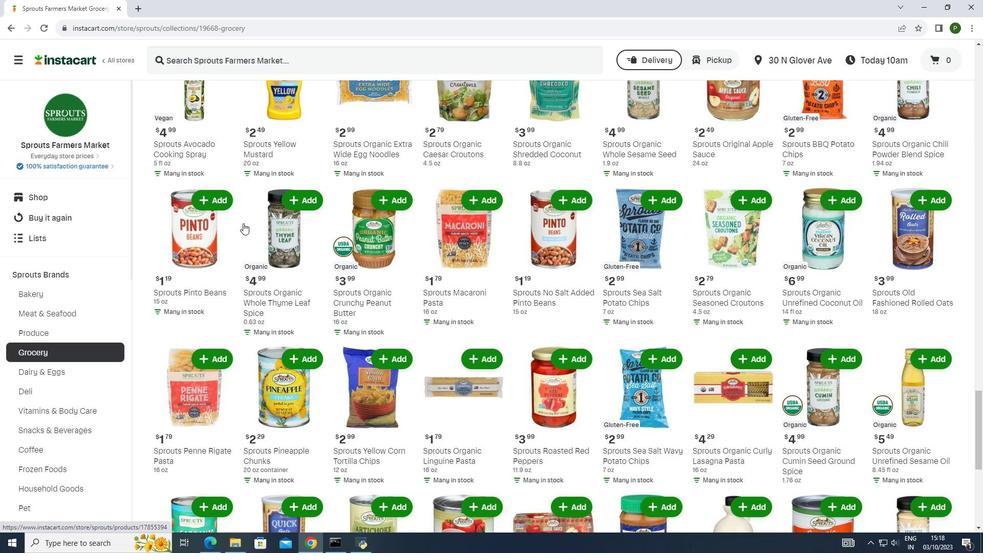 
Action: Mouse scrolled (243, 222) with delta (0, 0)
Screenshot: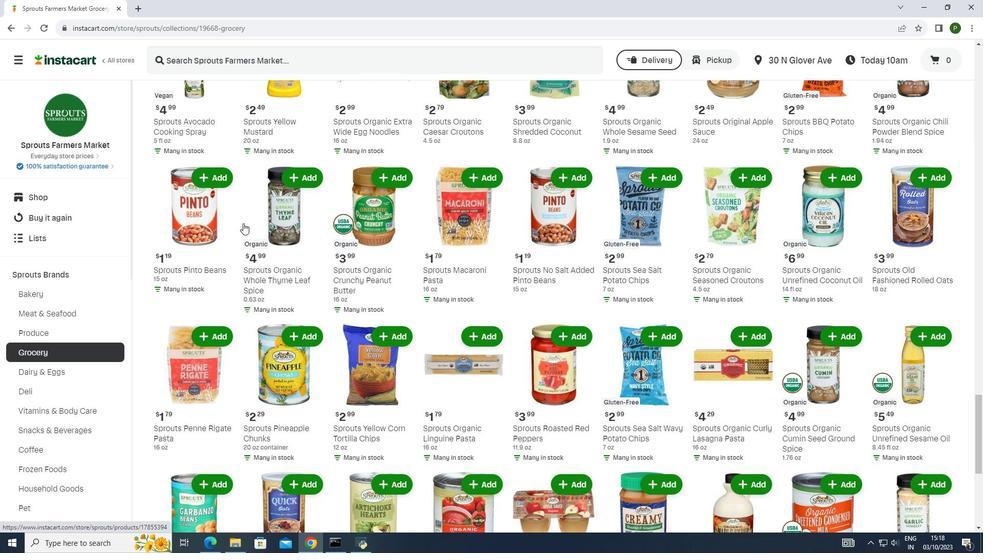 
Action: Mouse scrolled (243, 222) with delta (0, 0)
Screenshot: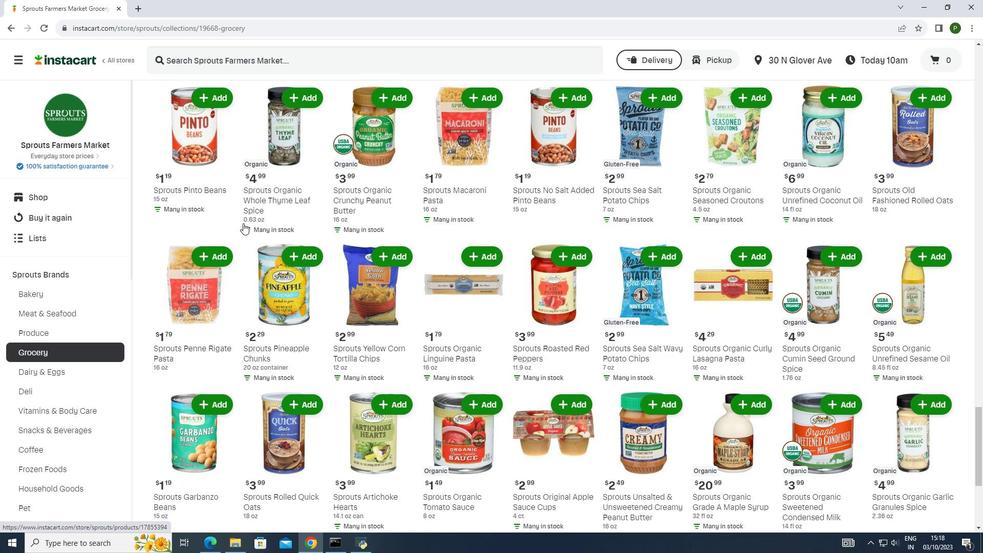 
Action: Mouse scrolled (243, 222) with delta (0, 0)
Screenshot: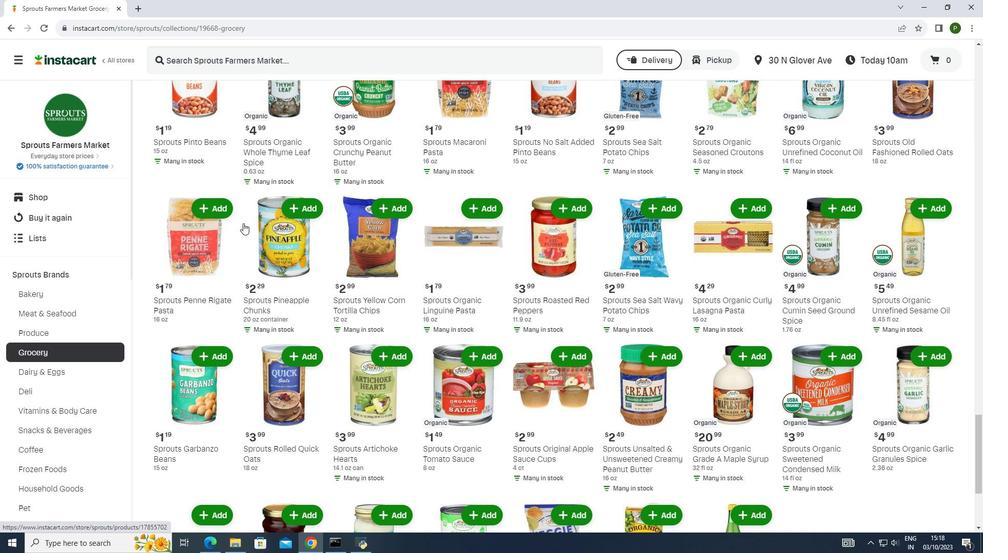 
Action: Mouse scrolled (243, 222) with delta (0, 0)
Screenshot: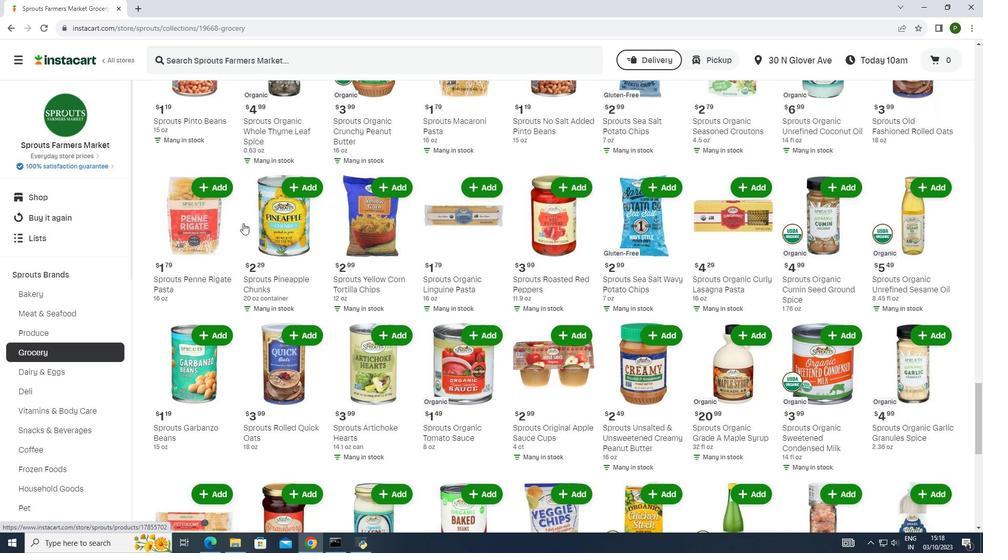 
Action: Mouse scrolled (243, 222) with delta (0, 0)
Screenshot: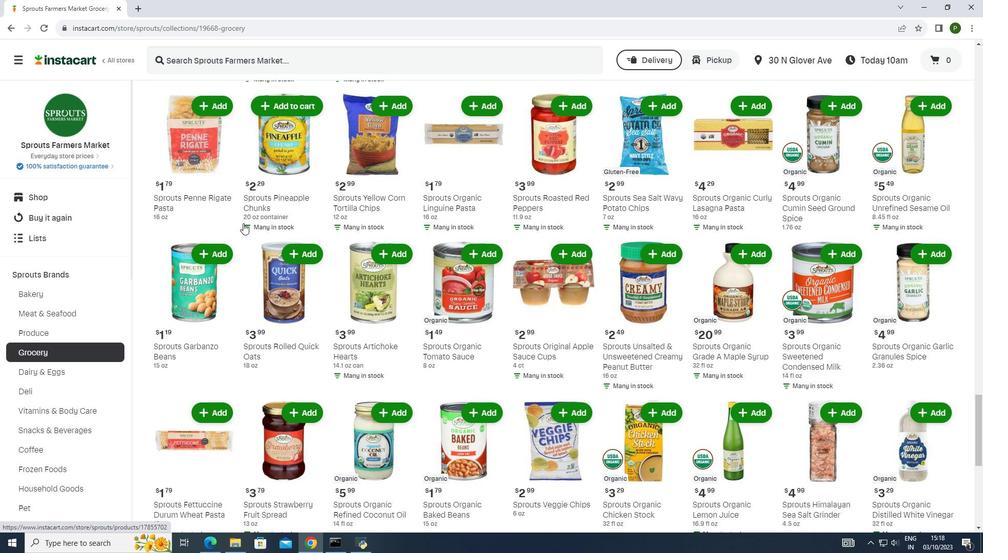 
Action: Mouse scrolled (243, 222) with delta (0, 0)
Screenshot: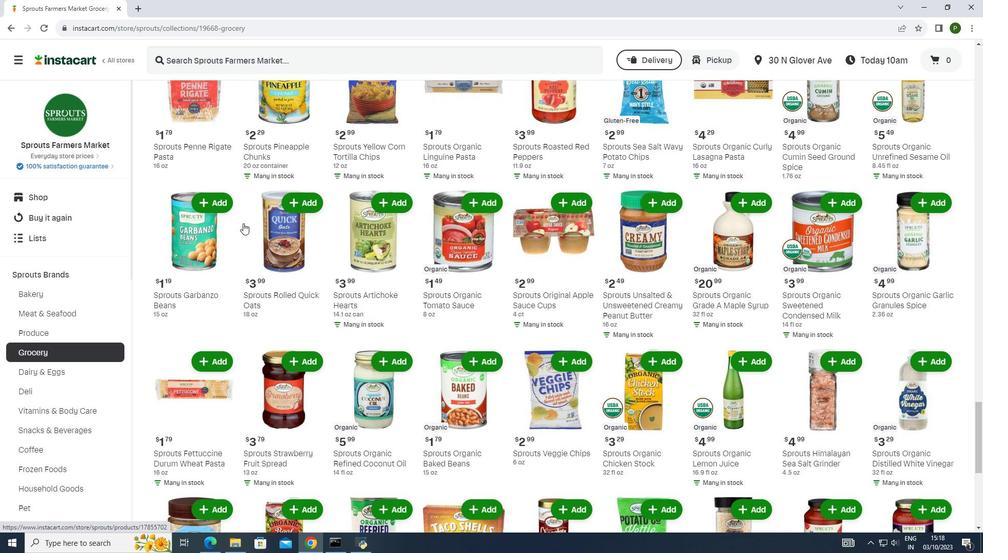 
Action: Mouse scrolled (243, 222) with delta (0, 0)
Screenshot: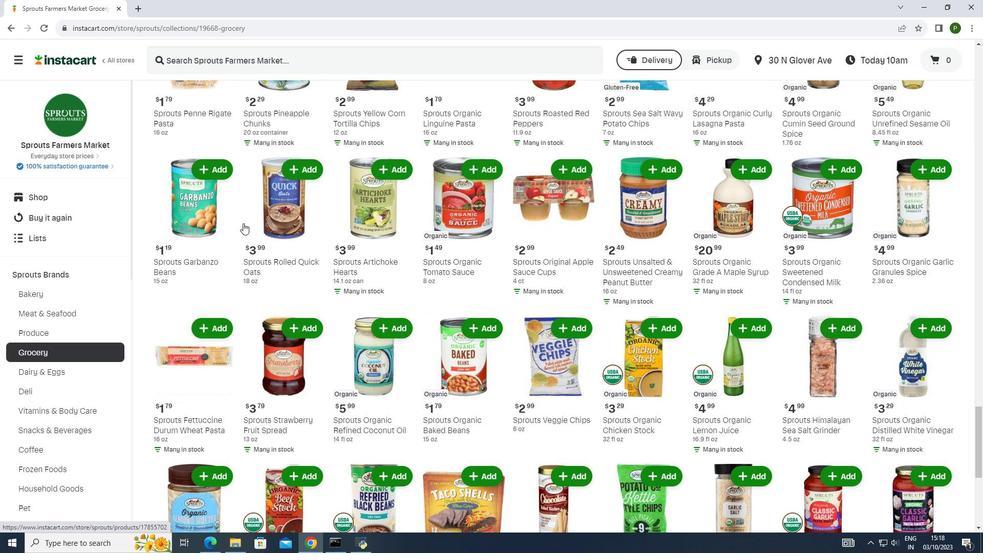 
Action: Mouse scrolled (243, 222) with delta (0, 0)
Screenshot: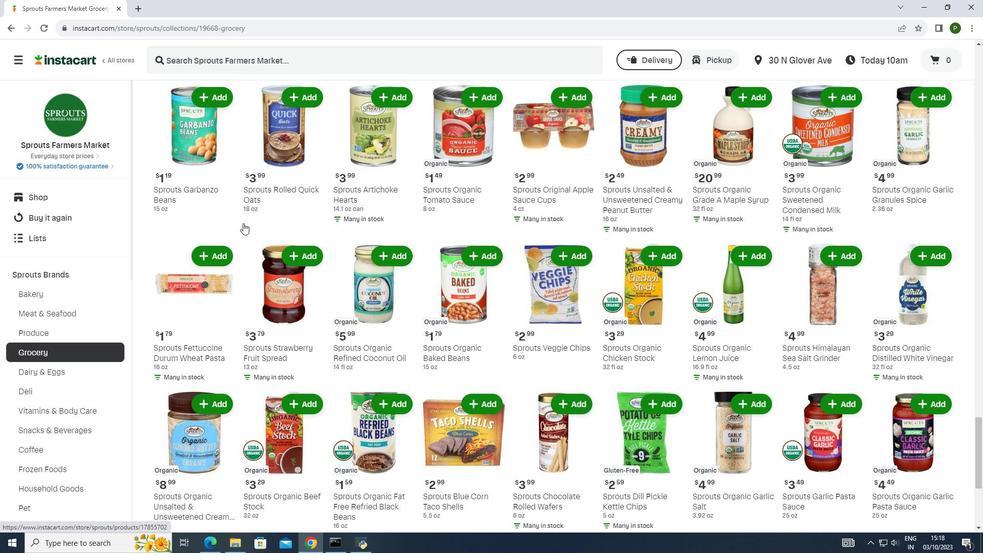 
Action: Mouse scrolled (243, 222) with delta (0, 0)
Screenshot: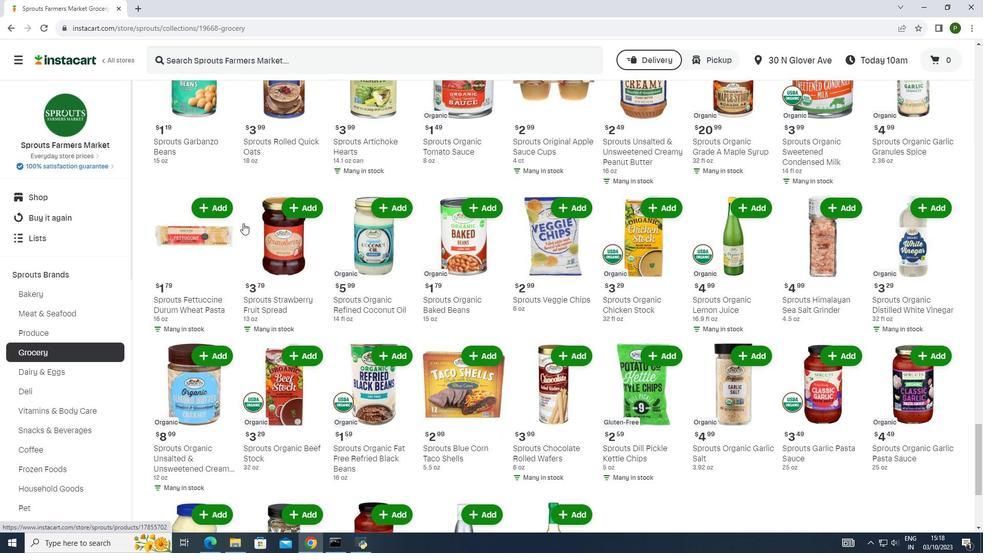 
Action: Mouse scrolled (243, 222) with delta (0, 0)
Screenshot: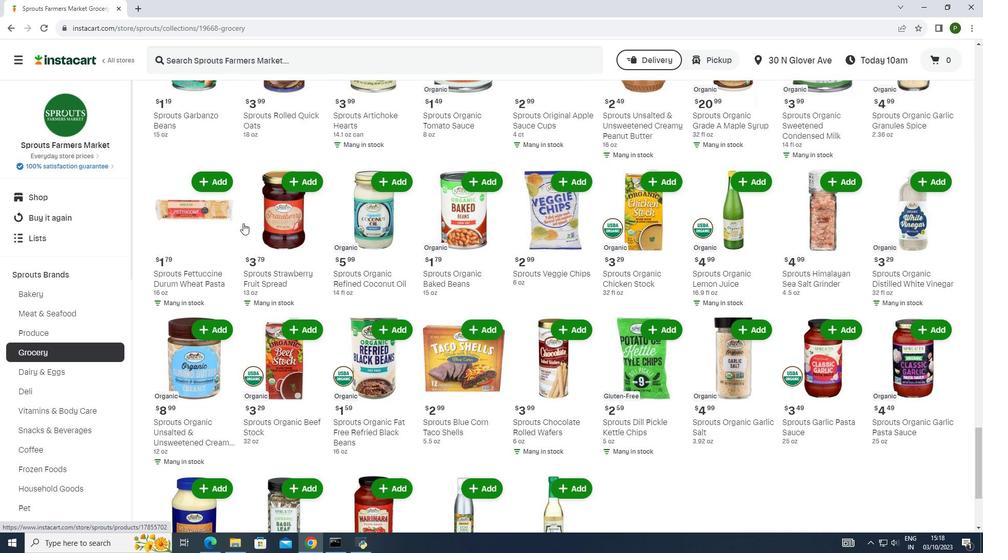 
Action: Mouse scrolled (243, 222) with delta (0, 0)
Screenshot: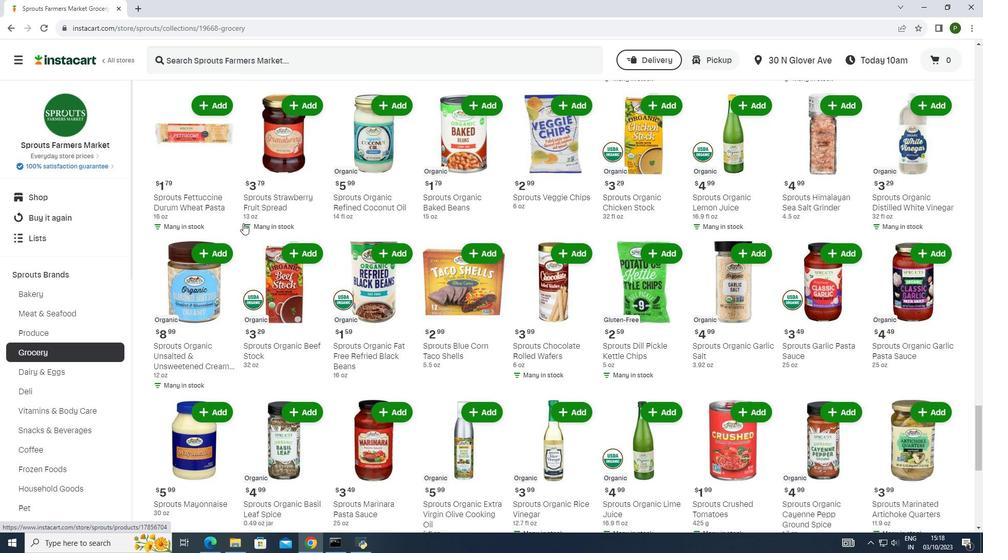 
Action: Mouse scrolled (243, 222) with delta (0, 0)
Screenshot: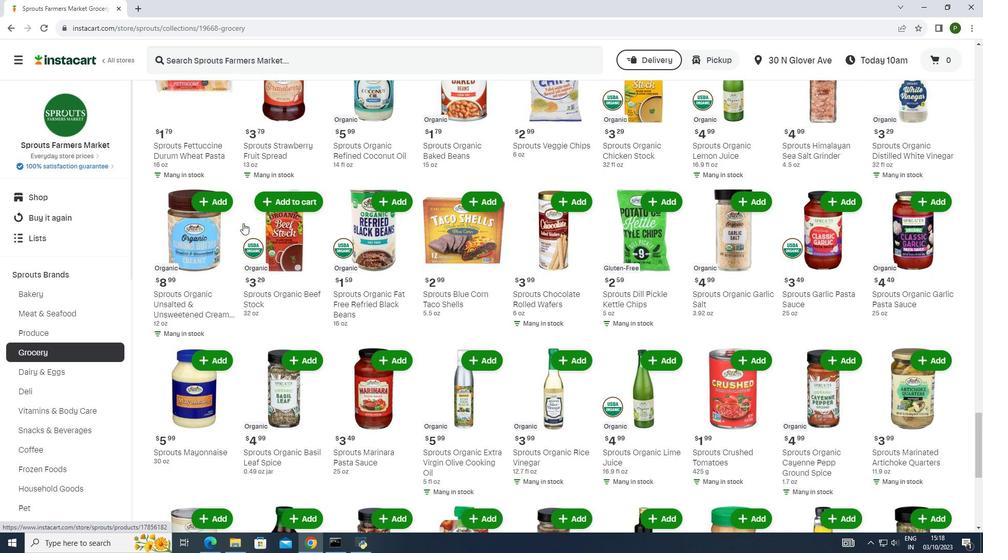 
Action: Mouse scrolled (243, 222) with delta (0, 0)
Screenshot: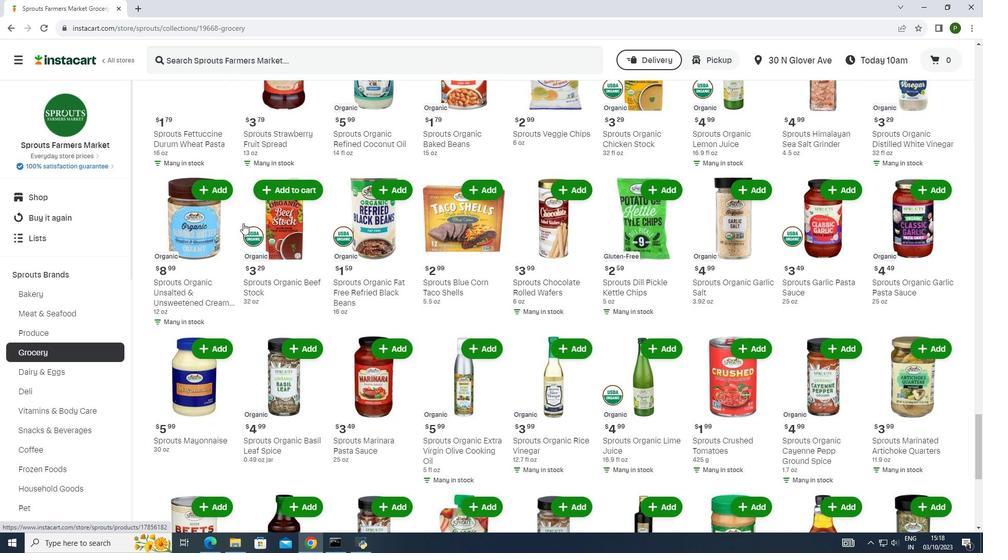 
Action: Mouse scrolled (243, 222) with delta (0, 0)
Screenshot: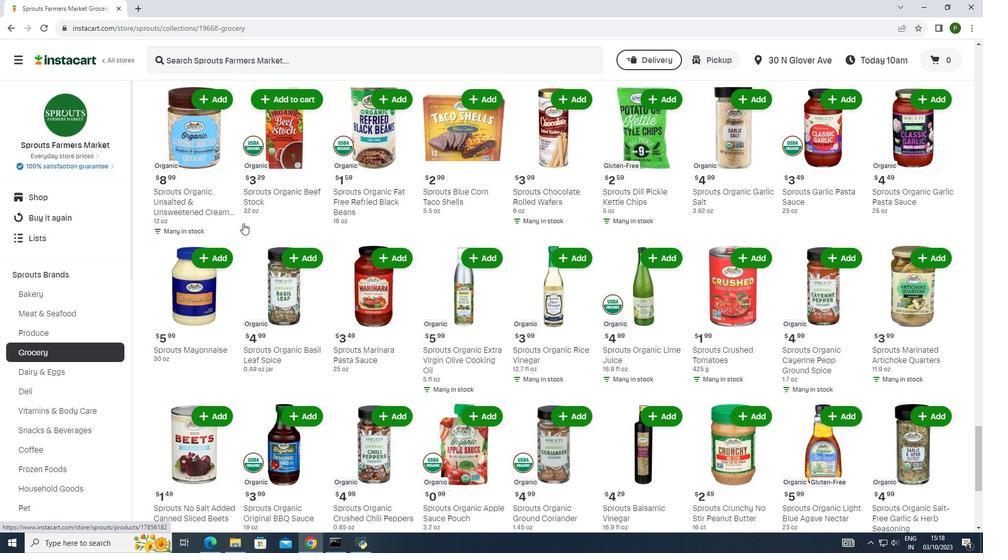
Action: Mouse scrolled (243, 222) with delta (0, 0)
Screenshot: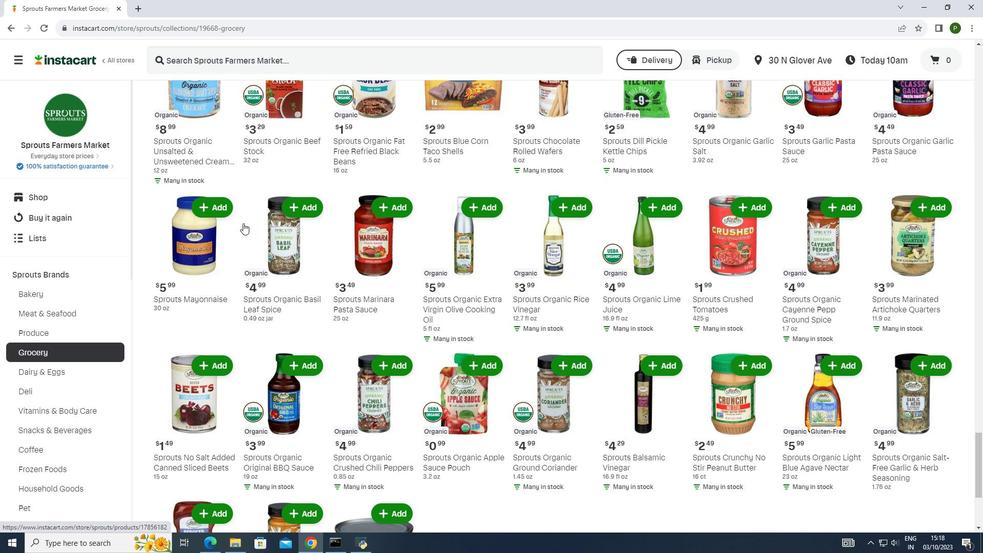 
Action: Mouse scrolled (243, 222) with delta (0, 0)
Screenshot: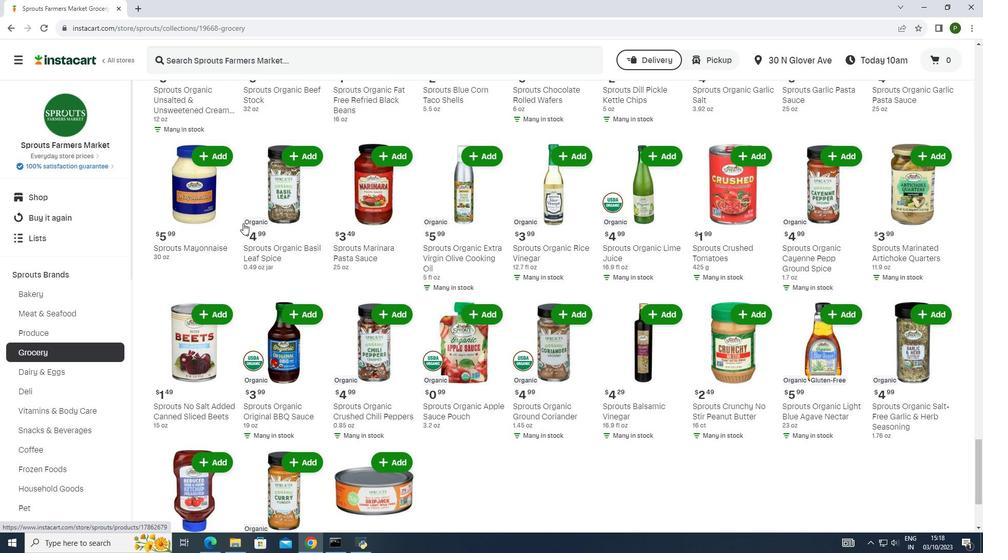 
Action: Mouse scrolled (243, 222) with delta (0, 0)
Screenshot: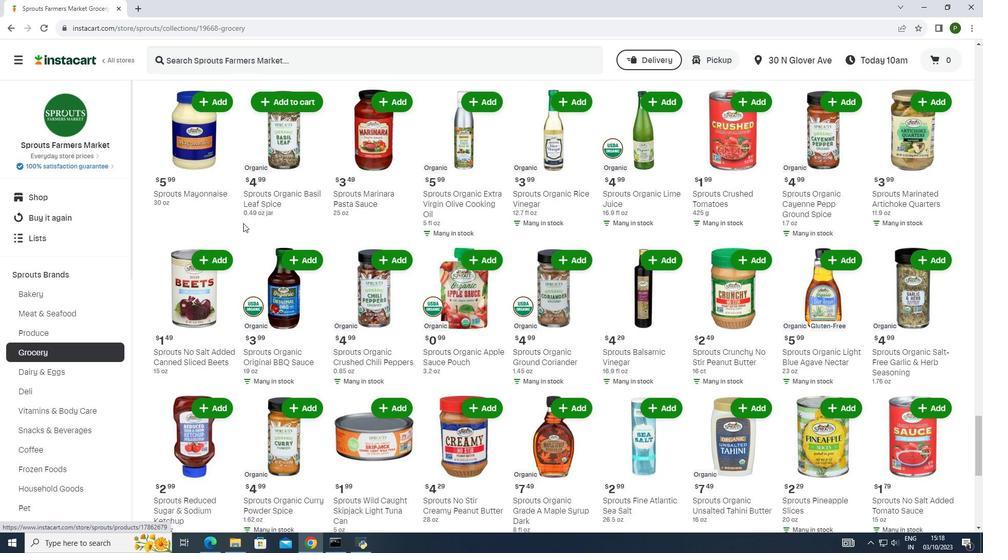 
Action: Mouse scrolled (243, 222) with delta (0, 0)
Screenshot: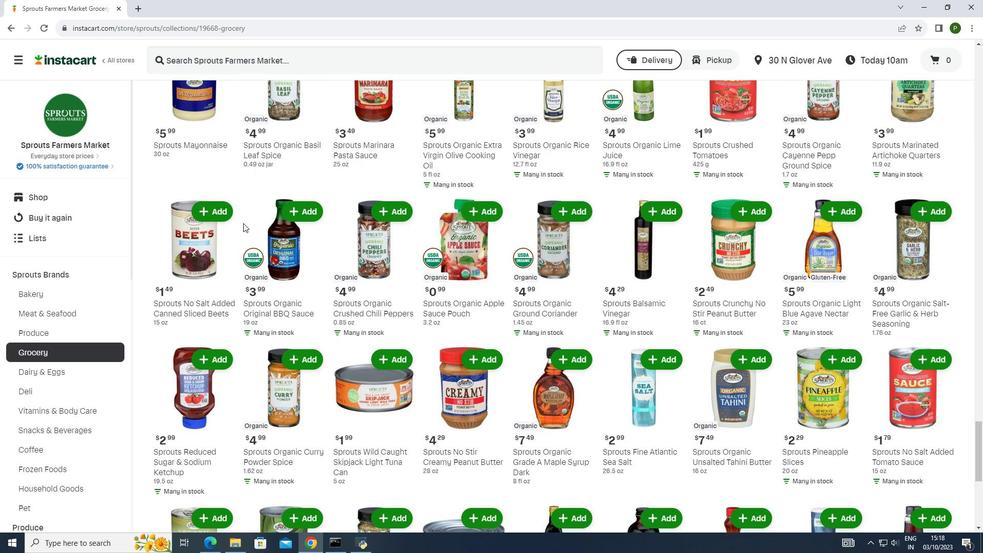 
Action: Mouse scrolled (243, 222) with delta (0, 0)
Screenshot: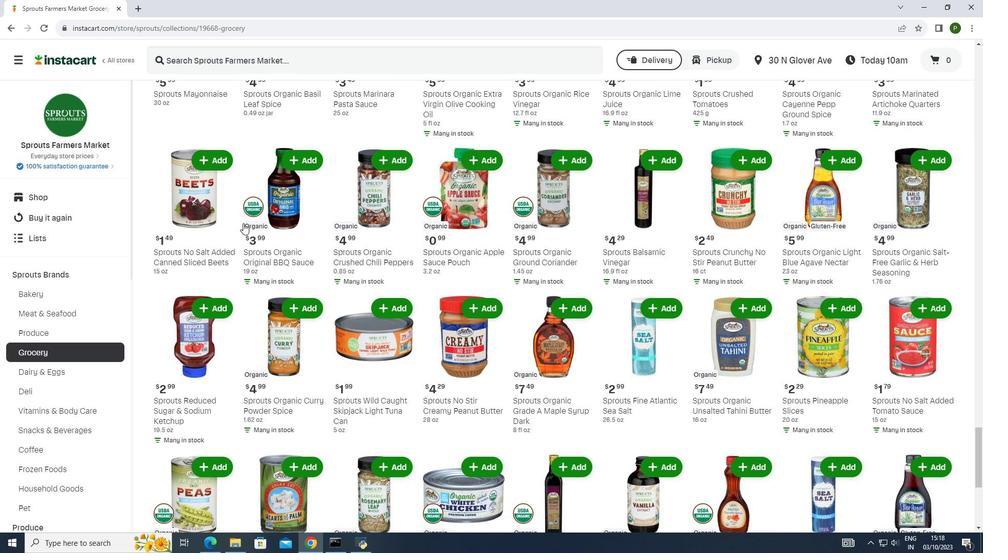 
Action: Mouse scrolled (243, 222) with delta (0, 0)
Screenshot: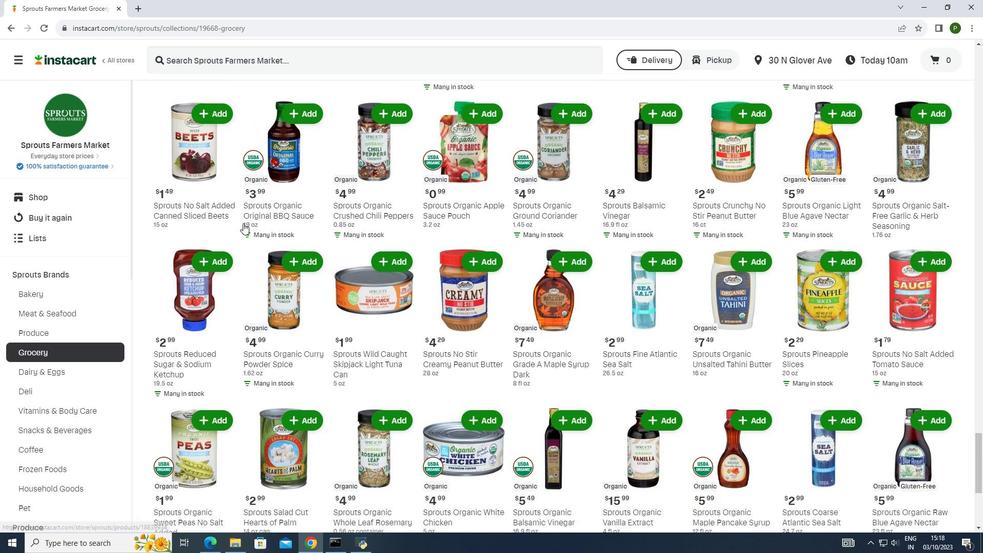 
Action: Mouse scrolled (243, 222) with delta (0, 0)
Screenshot: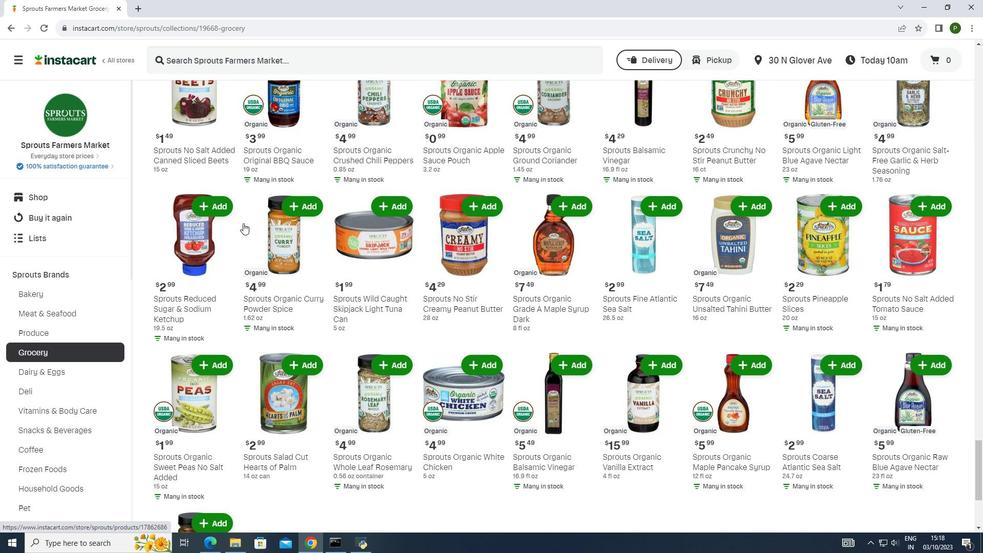 
Action: Mouse scrolled (243, 222) with delta (0, 0)
Screenshot: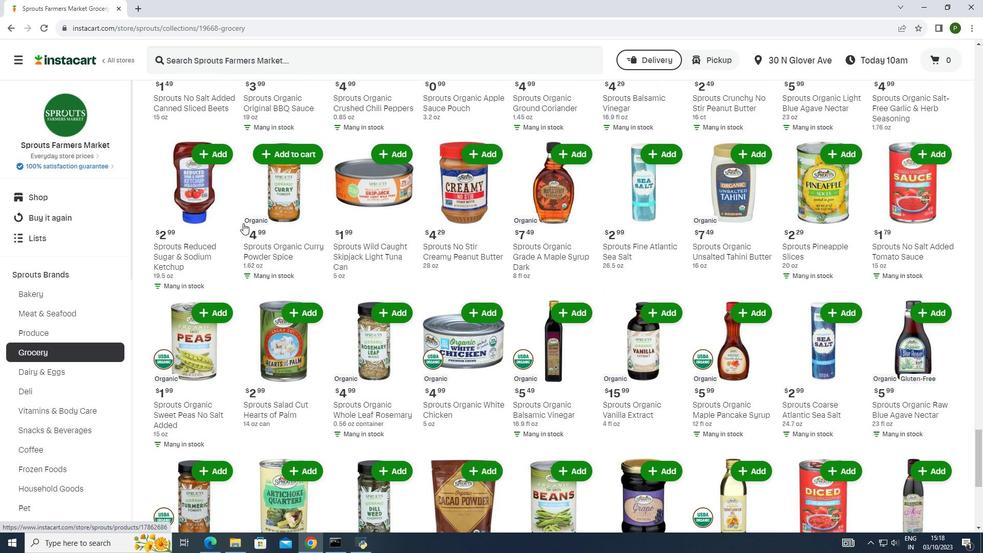
Action: Mouse scrolled (243, 222) with delta (0, 0)
Screenshot: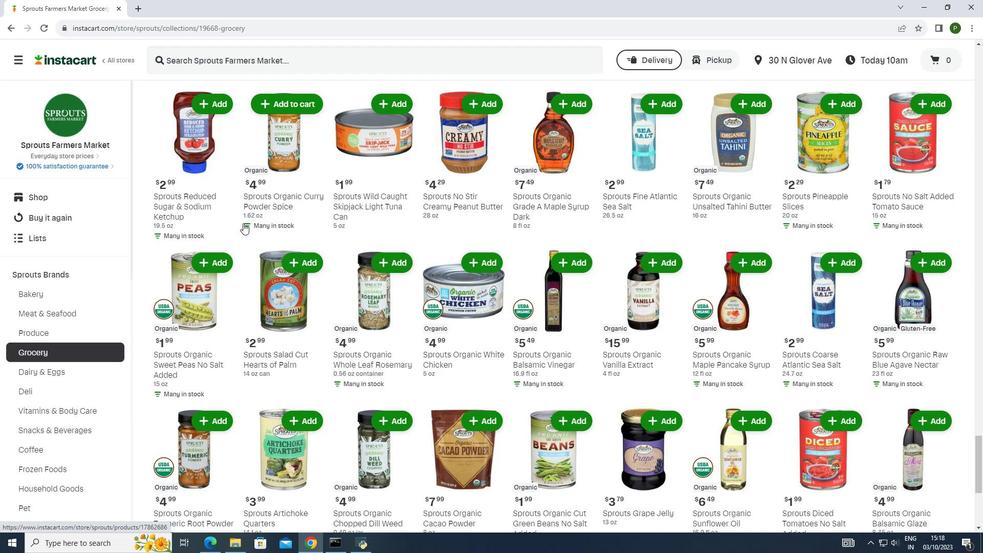 
Action: Mouse scrolled (243, 222) with delta (0, 0)
Screenshot: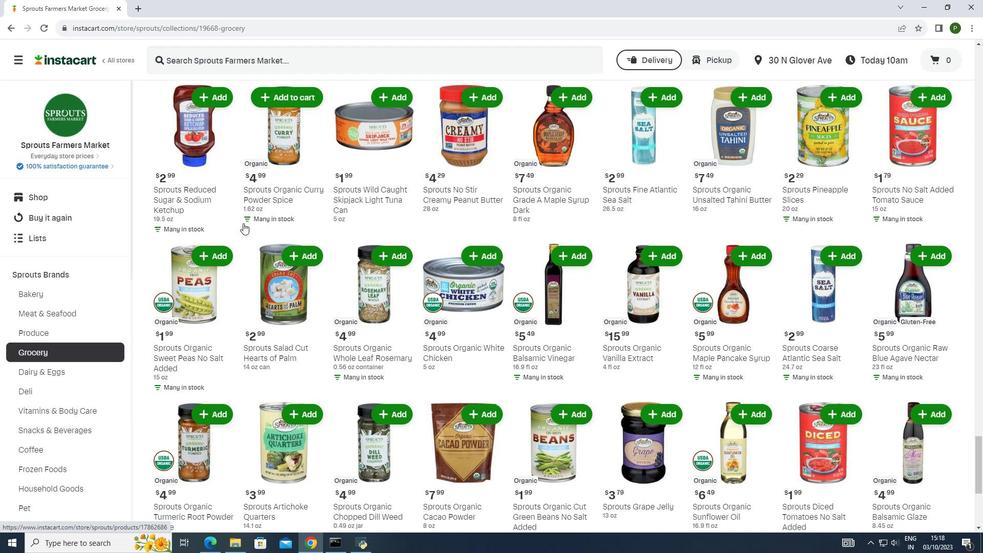 
Action: Mouse scrolled (243, 222) with delta (0, 0)
Screenshot: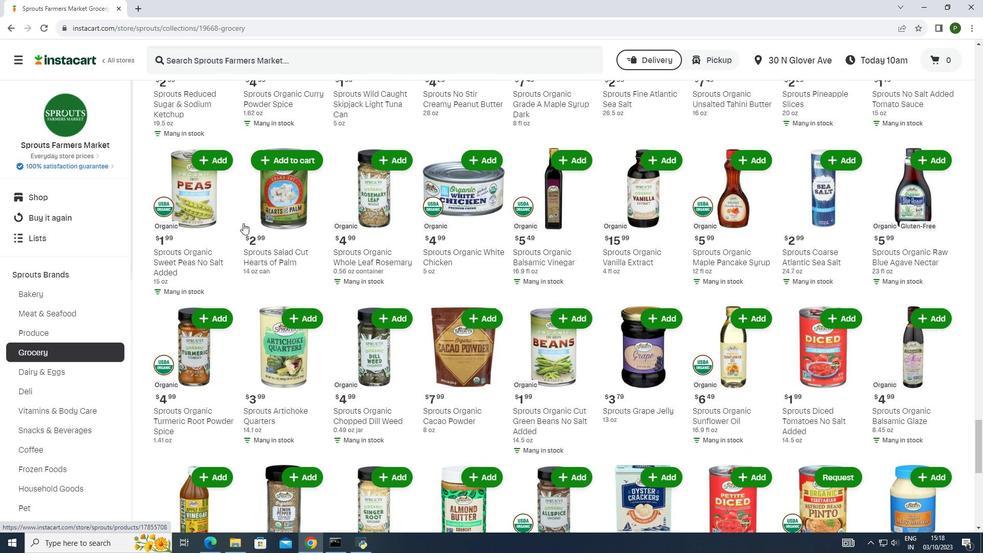 
Action: Mouse moved to (805, 268)
Screenshot: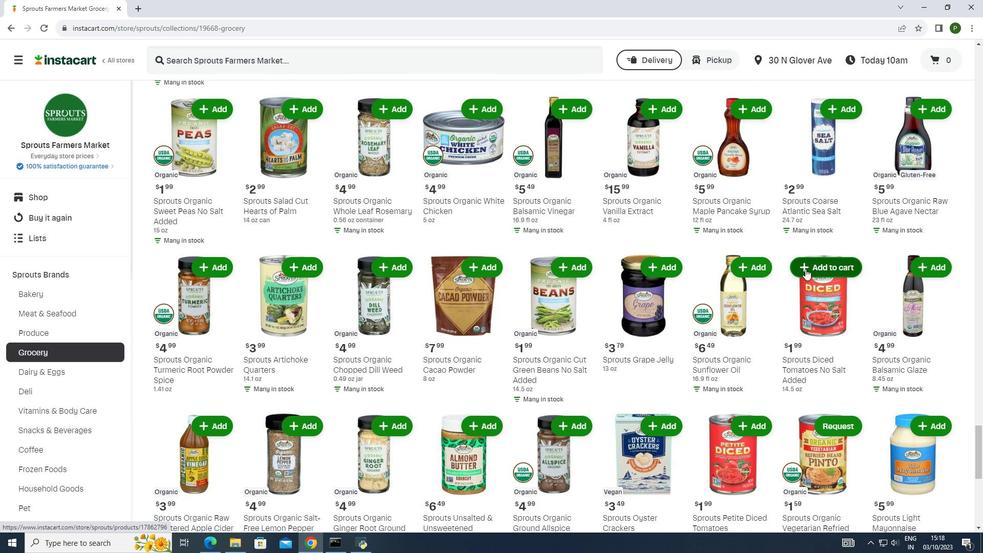 
Action: Mouse pressed left at (805, 268)
Screenshot: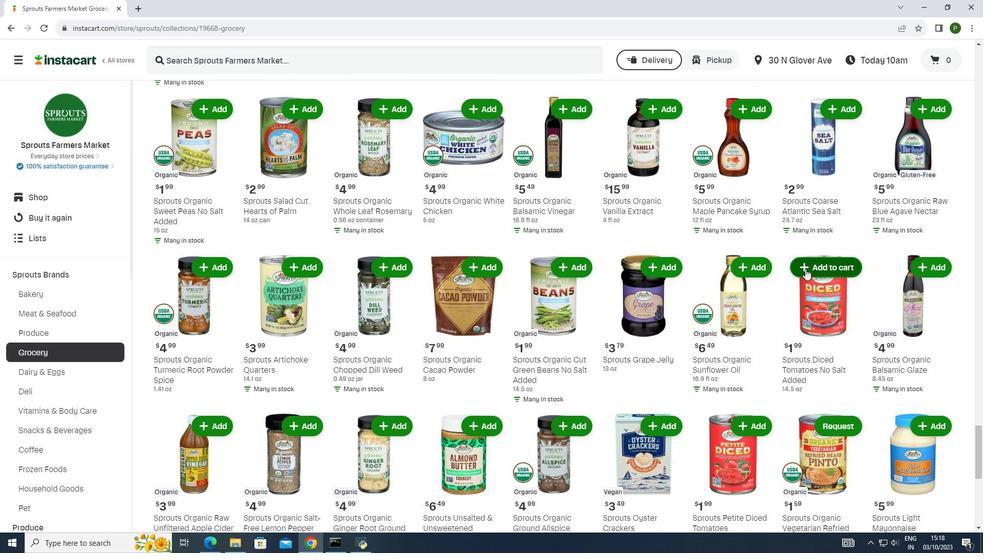 
Action: Mouse moved to (805, 268)
Screenshot: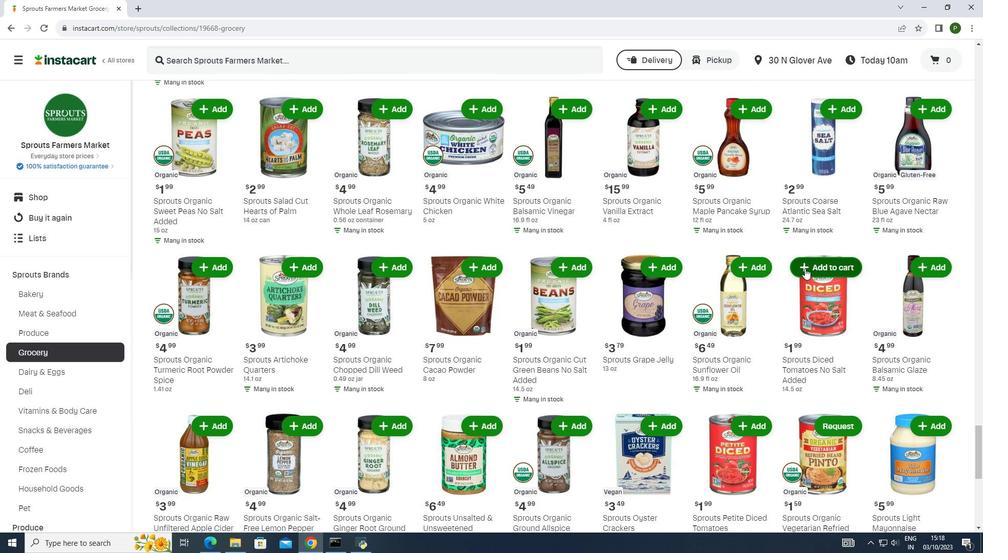 
